Task: Use LinkedIn's search filters to find people who are mathematicians, work at Unichem, studied at SRM University, speak Portuguese, are involved in nature photography, and talk about innovation.
Action: Mouse moved to (501, 65)
Screenshot: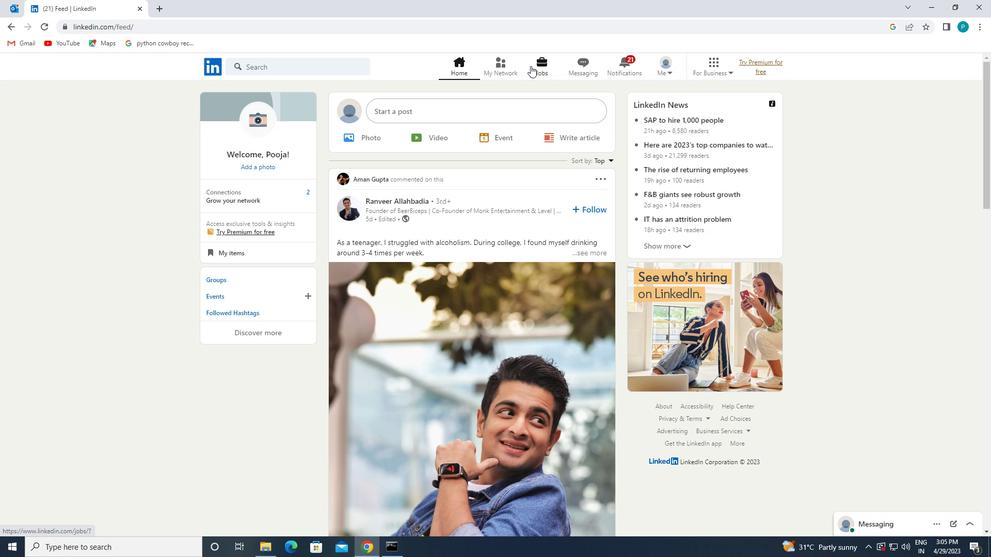 
Action: Mouse pressed left at (501, 65)
Screenshot: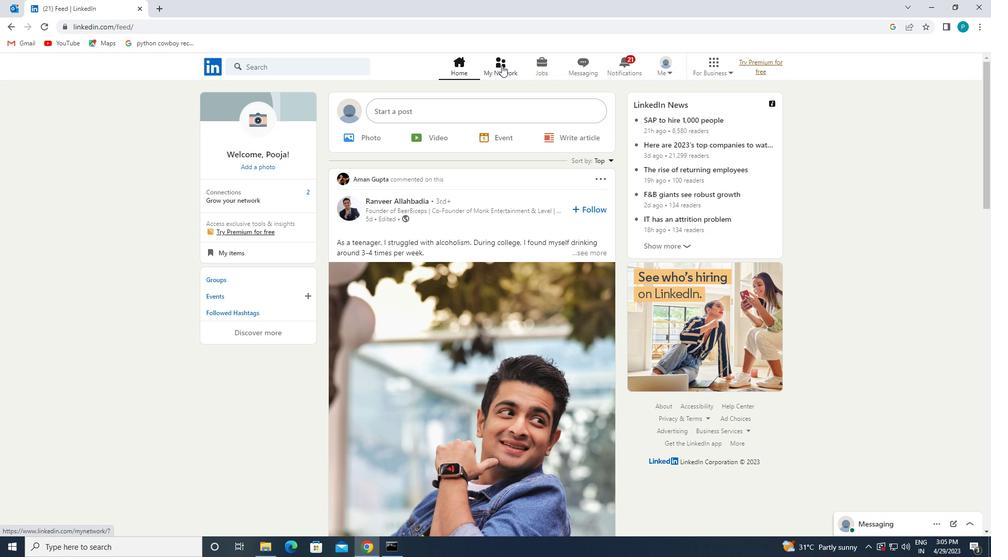 
Action: Mouse moved to (323, 119)
Screenshot: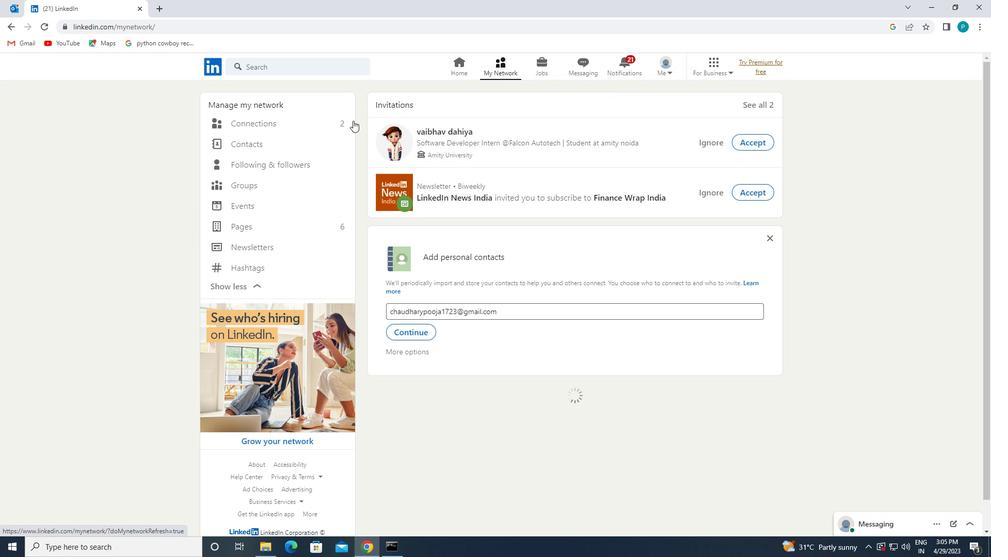 
Action: Mouse pressed left at (323, 119)
Screenshot: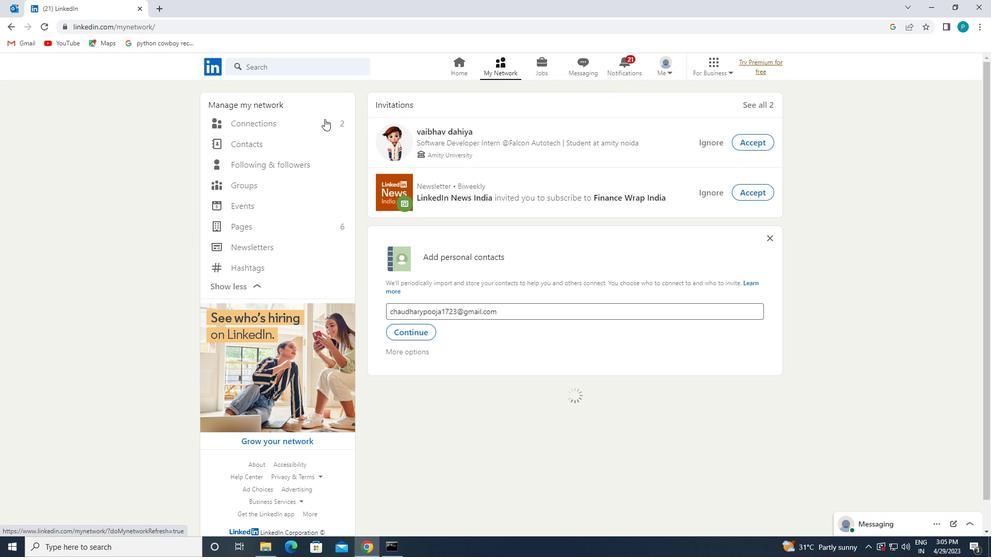 
Action: Mouse moved to (582, 122)
Screenshot: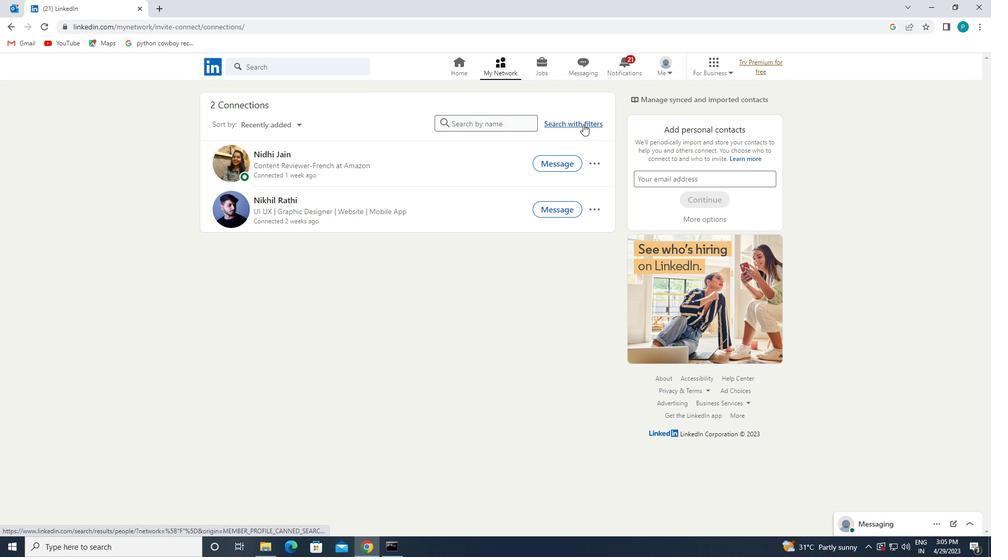 
Action: Mouse pressed left at (582, 122)
Screenshot: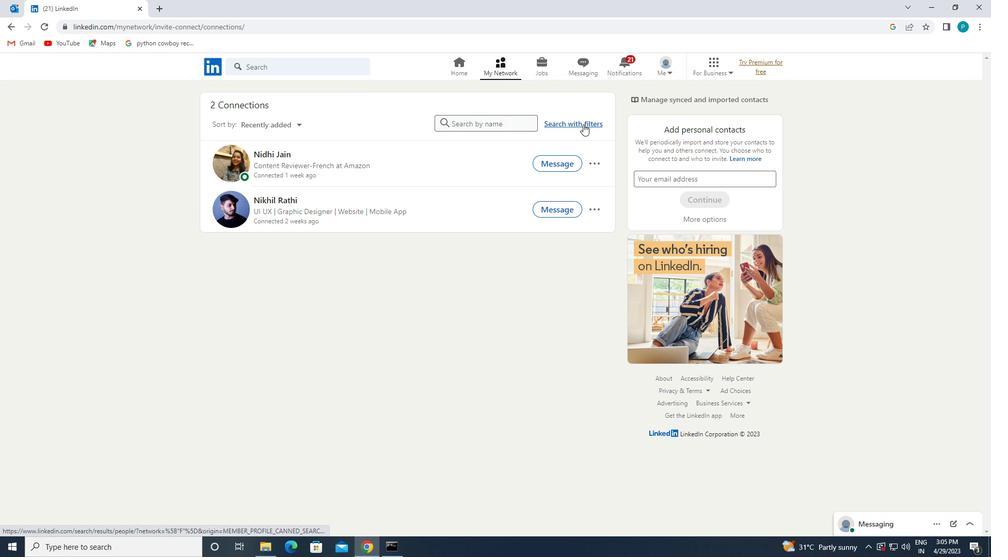 
Action: Mouse moved to (520, 102)
Screenshot: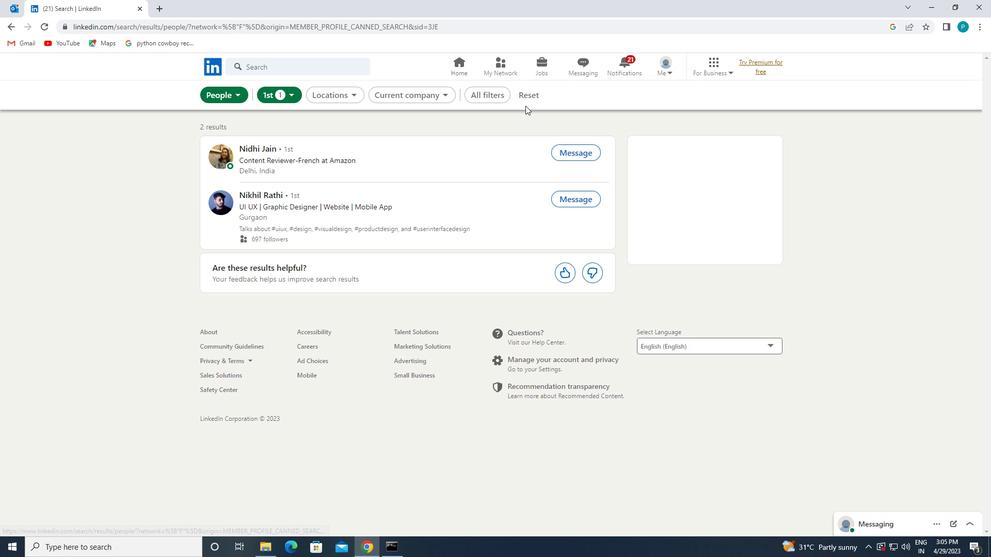 
Action: Mouse pressed left at (520, 102)
Screenshot: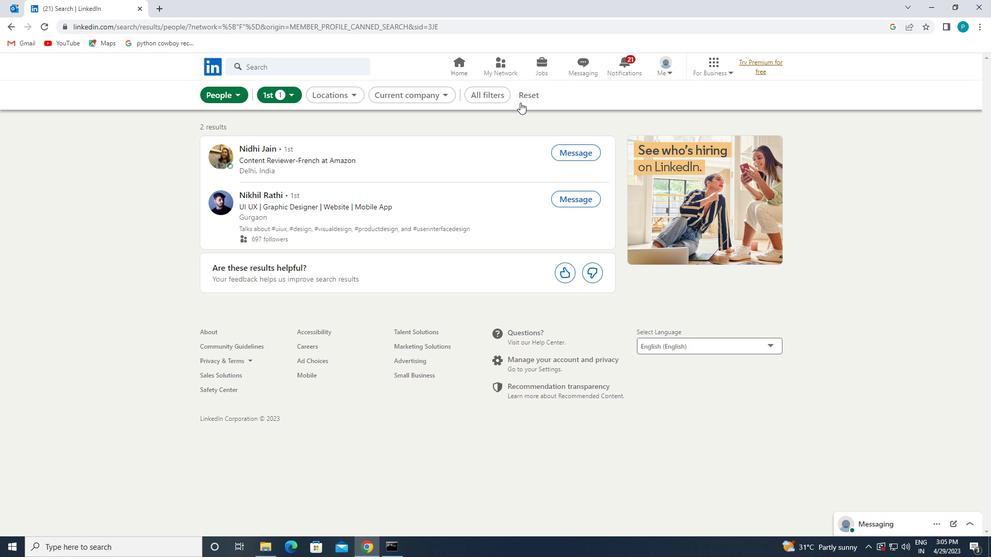 
Action: Mouse moved to (507, 95)
Screenshot: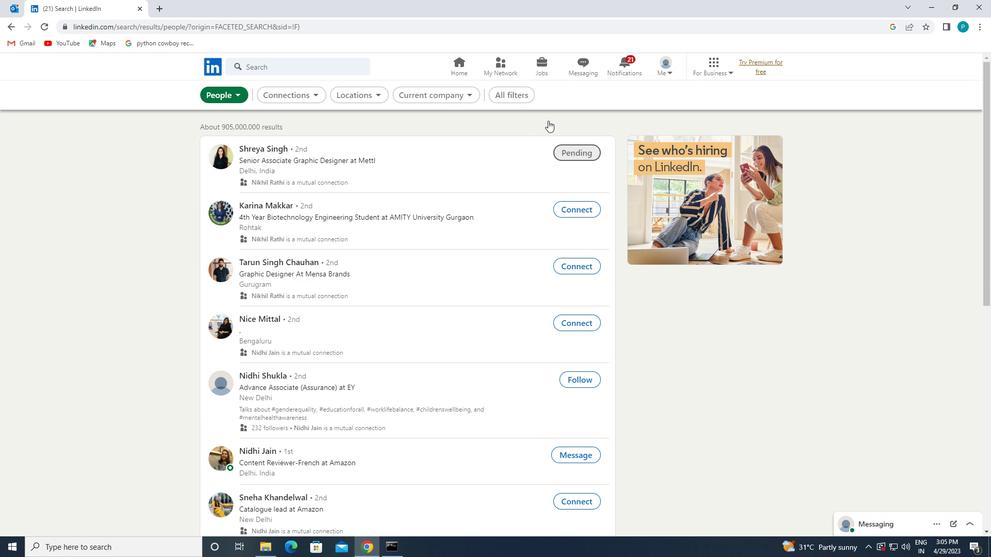 
Action: Mouse pressed left at (507, 95)
Screenshot: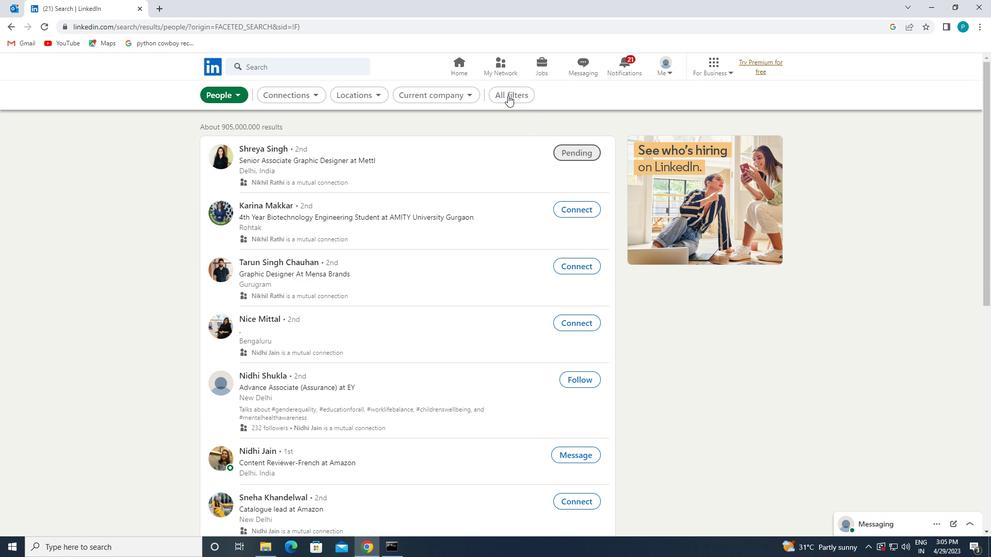 
Action: Mouse moved to (518, 91)
Screenshot: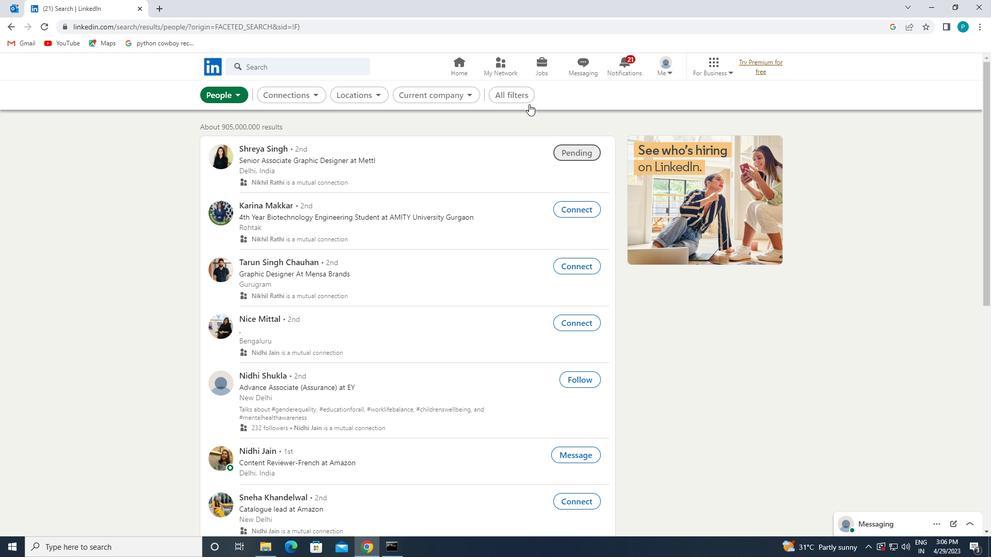 
Action: Mouse pressed left at (518, 91)
Screenshot: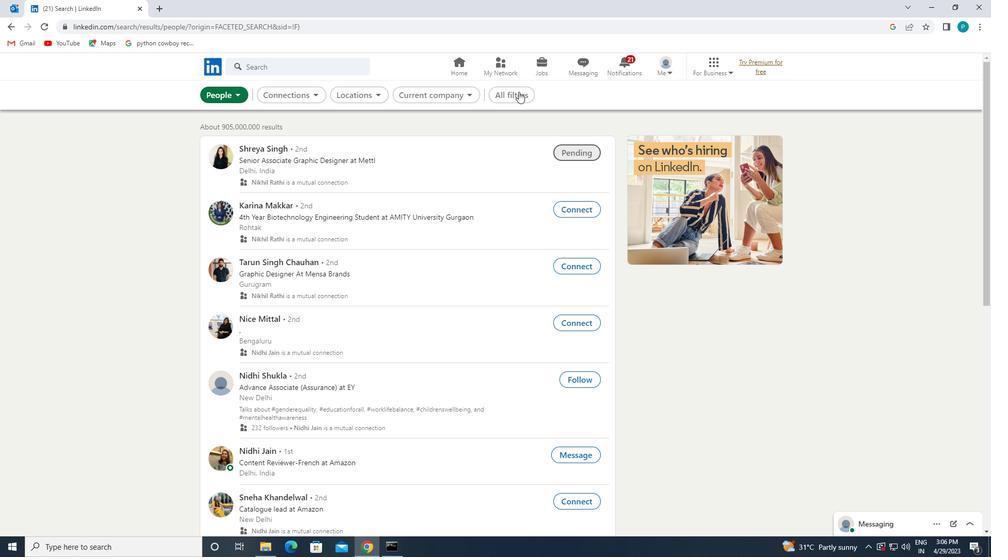 
Action: Mouse pressed left at (518, 91)
Screenshot: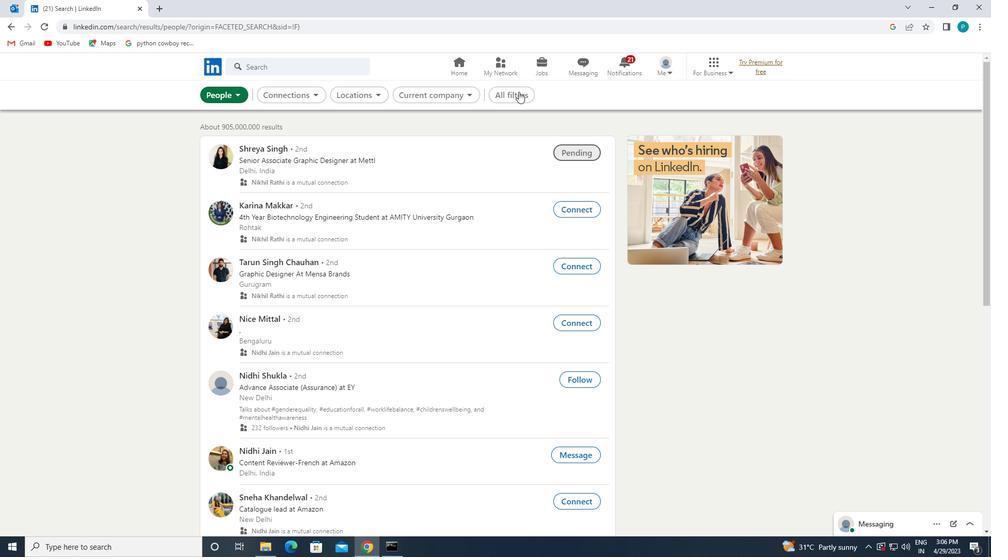 
Action: Mouse moved to (512, 87)
Screenshot: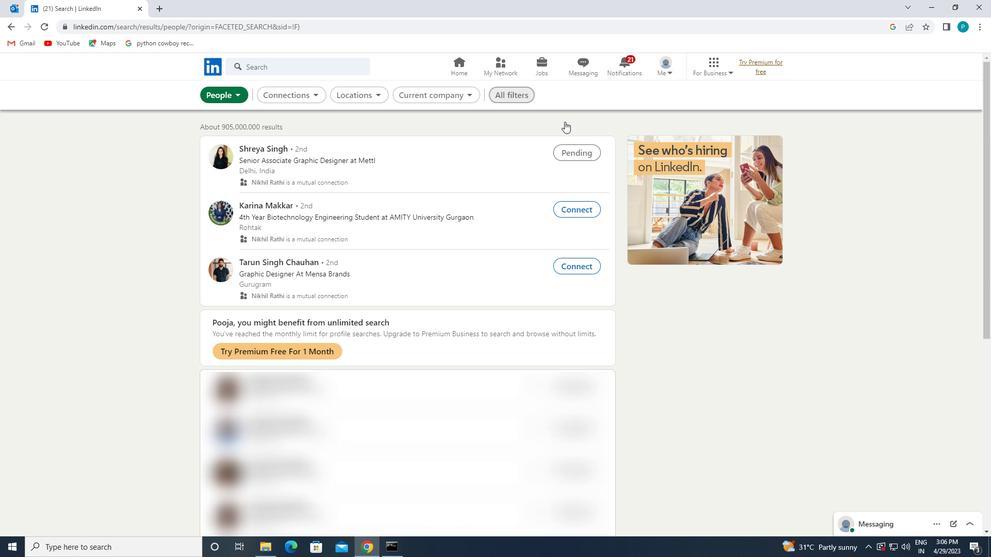 
Action: Mouse pressed left at (512, 87)
Screenshot: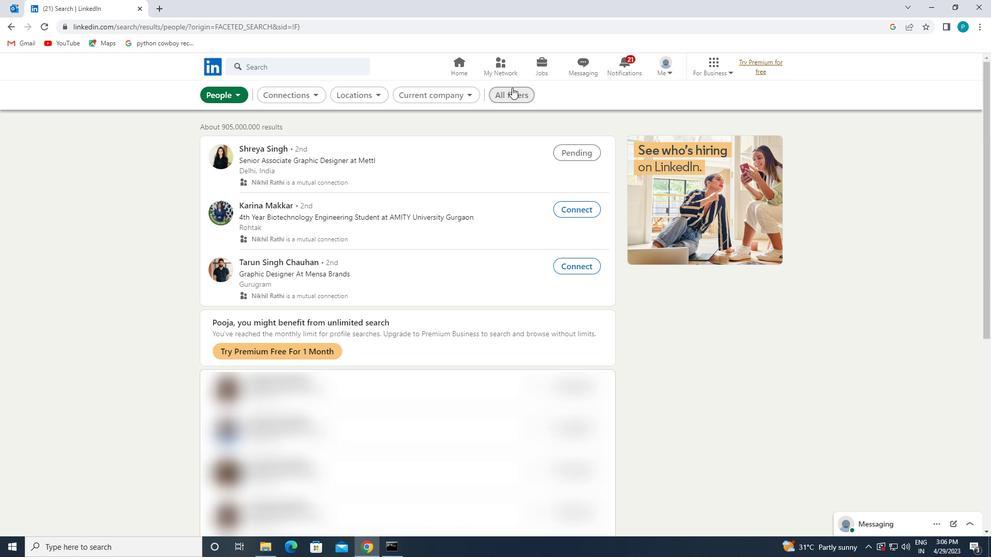 
Action: Mouse moved to (844, 274)
Screenshot: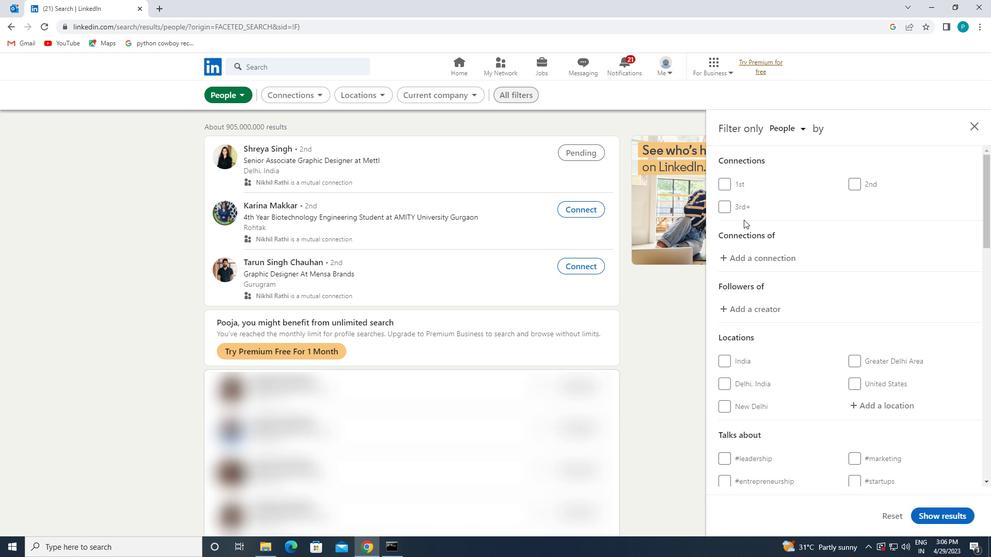 
Action: Mouse scrolled (844, 273) with delta (0, 0)
Screenshot: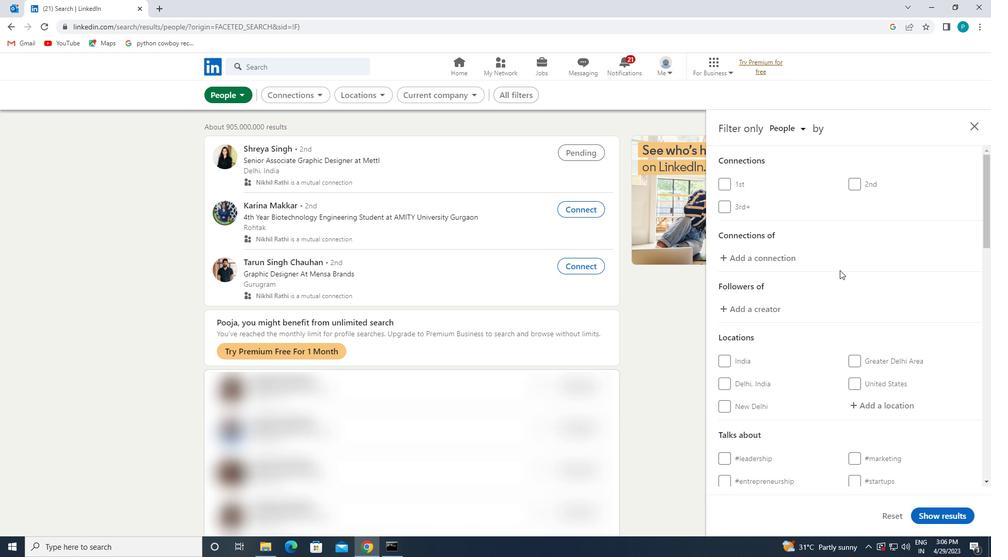 
Action: Mouse scrolled (844, 273) with delta (0, 0)
Screenshot: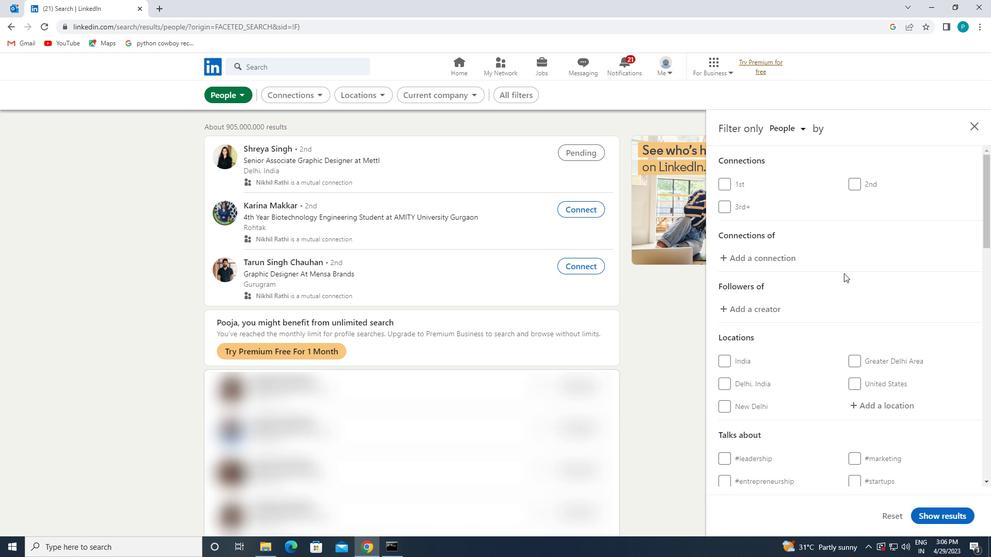 
Action: Mouse scrolled (844, 273) with delta (0, 0)
Screenshot: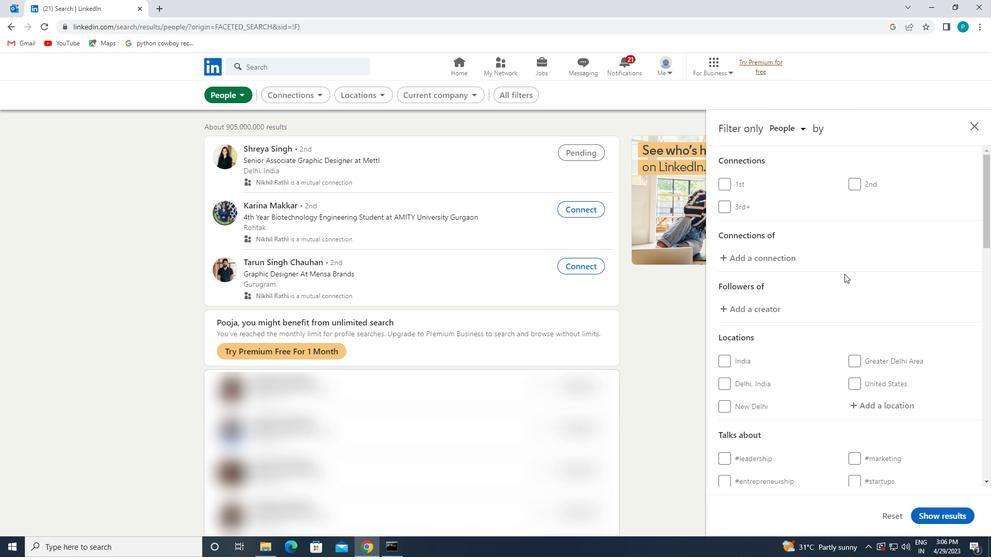 
Action: Mouse moved to (857, 245)
Screenshot: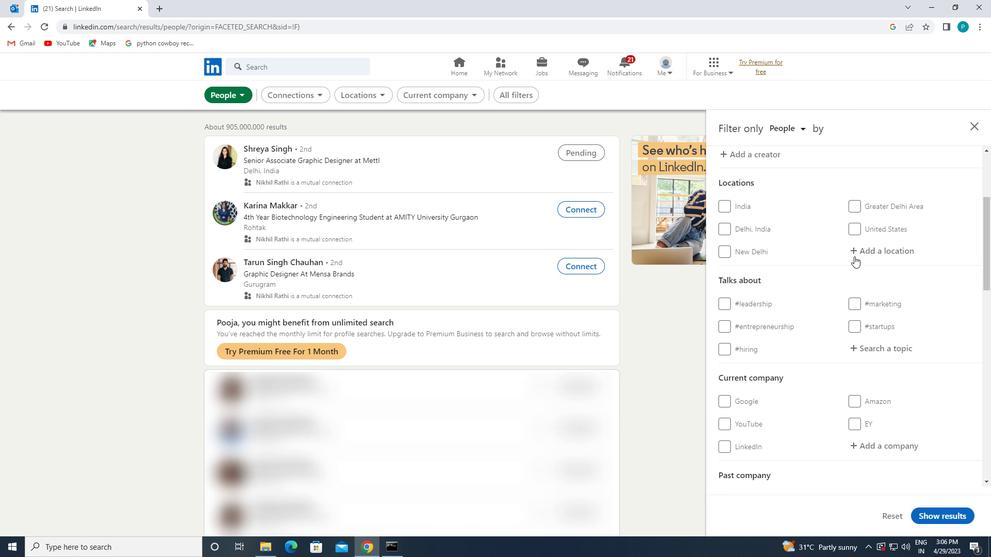 
Action: Mouse pressed left at (857, 245)
Screenshot: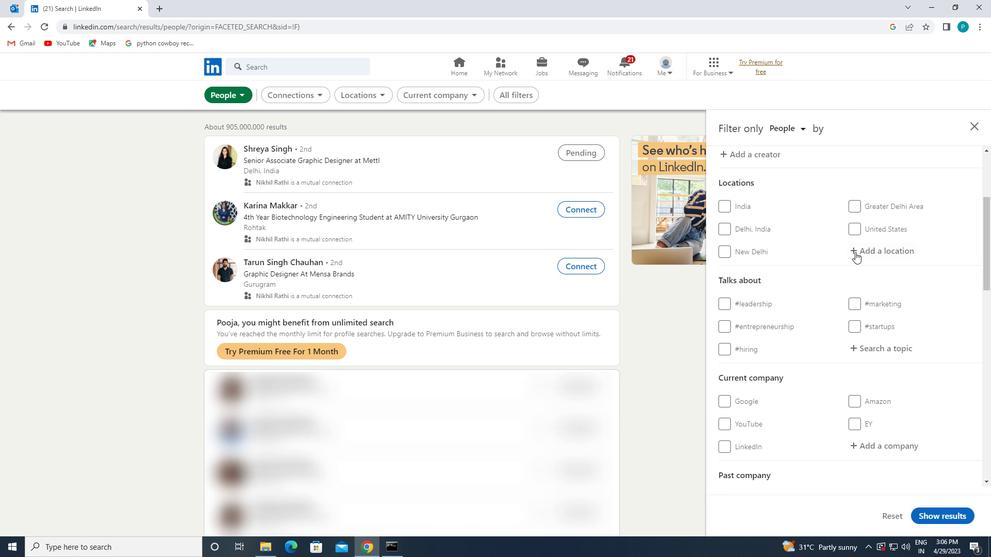 
Action: Key pressed <Key.caps_lock>s<Key.caps_lock>anshui
Screenshot: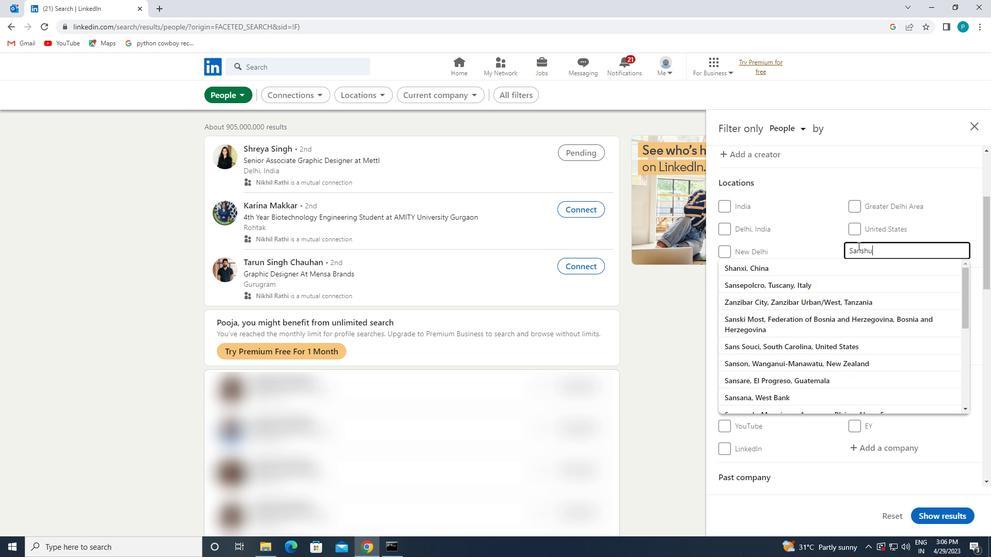 
Action: Mouse moved to (869, 344)
Screenshot: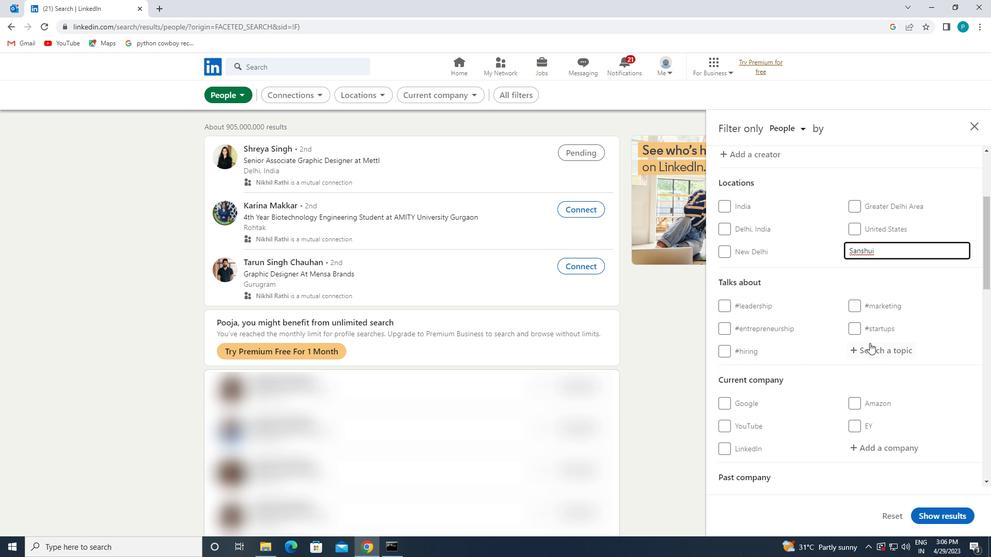 
Action: Mouse pressed left at (869, 344)
Screenshot: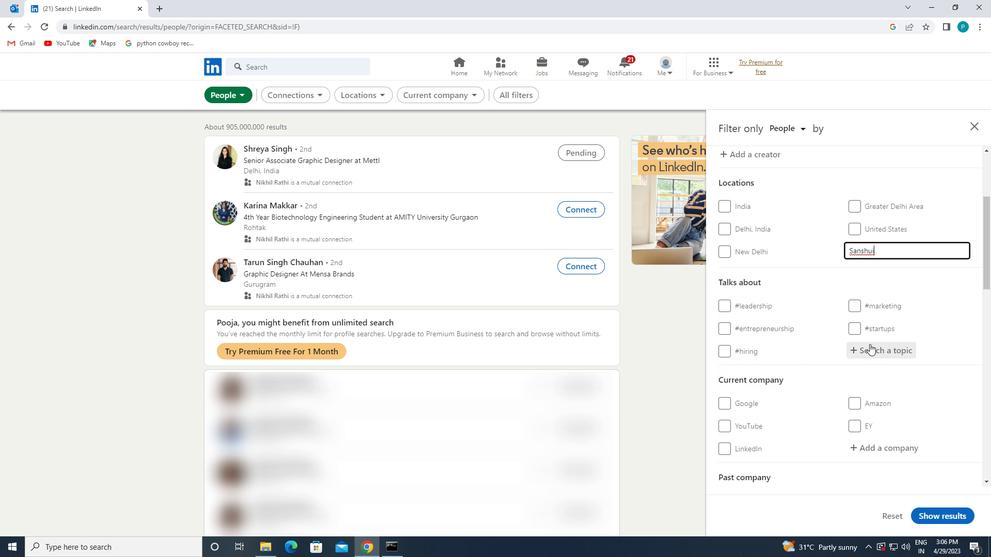 
Action: Key pressed <Key.shift>#
Screenshot: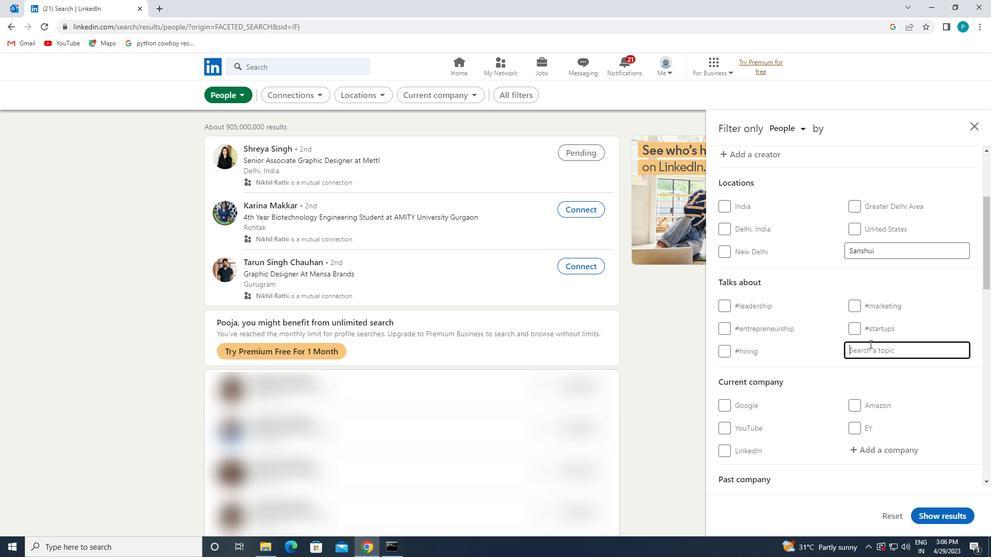 
Action: Mouse moved to (870, 344)
Screenshot: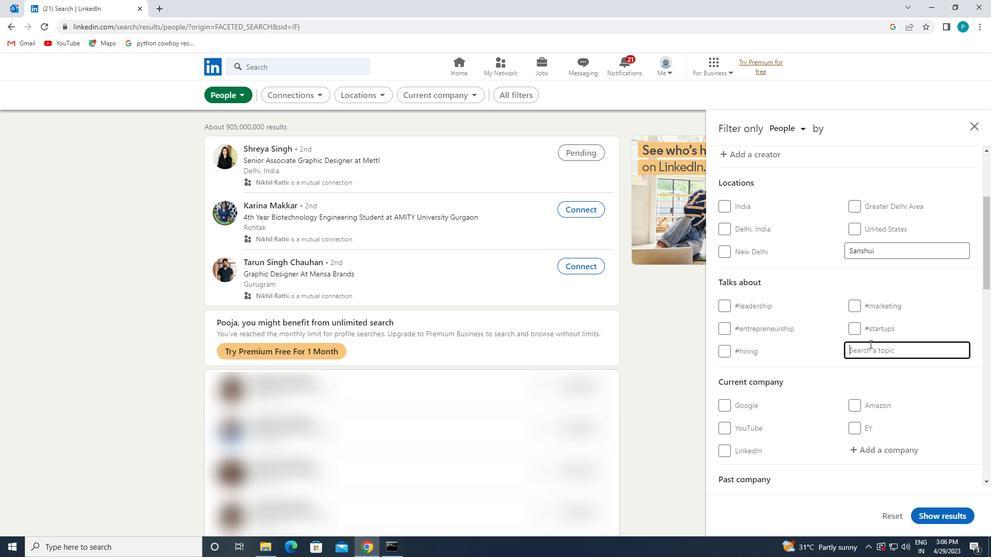 
Action: Key pressed <Key.caps_lock>I<Key.caps_lock>NNOVATION
Screenshot: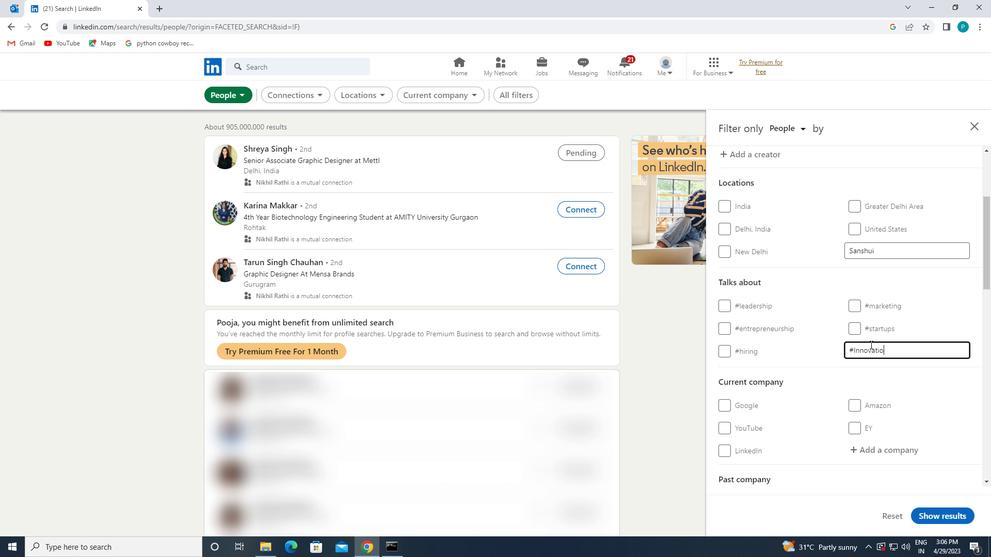 
Action: Mouse moved to (869, 344)
Screenshot: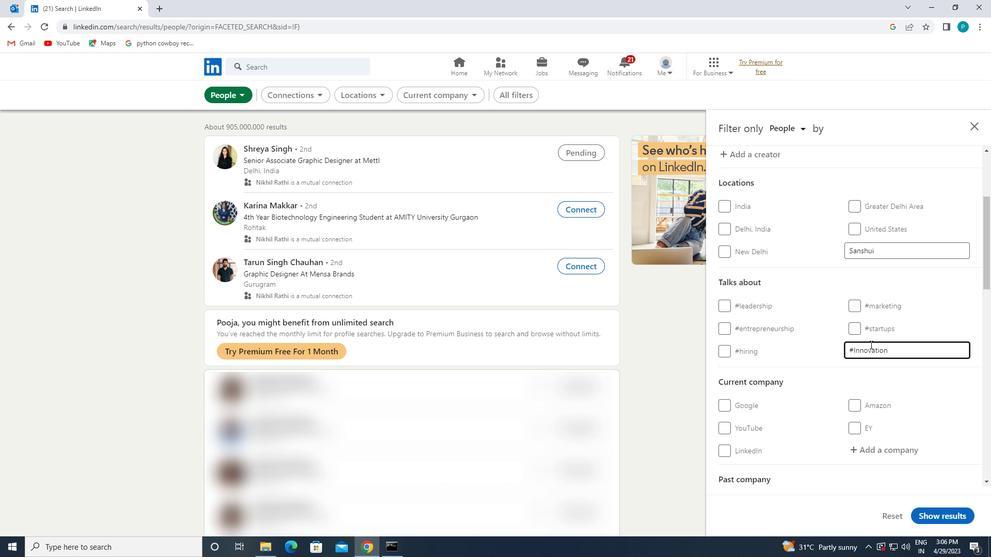 
Action: Mouse scrolled (869, 344) with delta (0, 0)
Screenshot: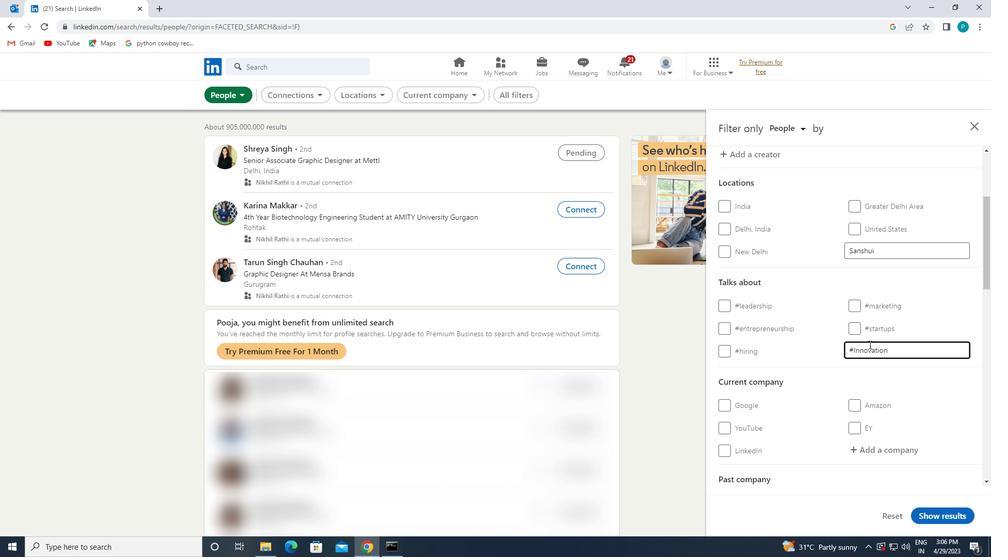 
Action: Mouse scrolled (869, 344) with delta (0, 0)
Screenshot: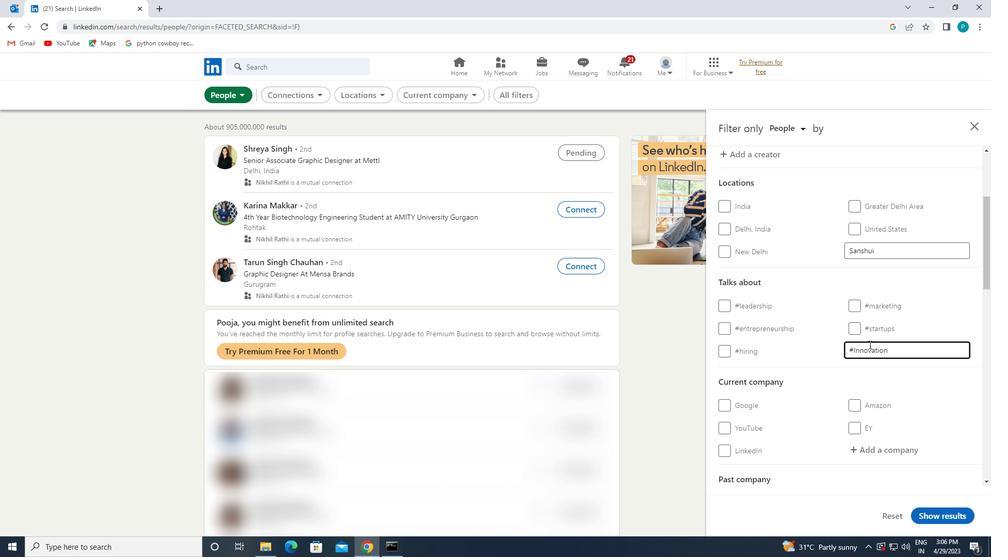 
Action: Mouse moved to (769, 392)
Screenshot: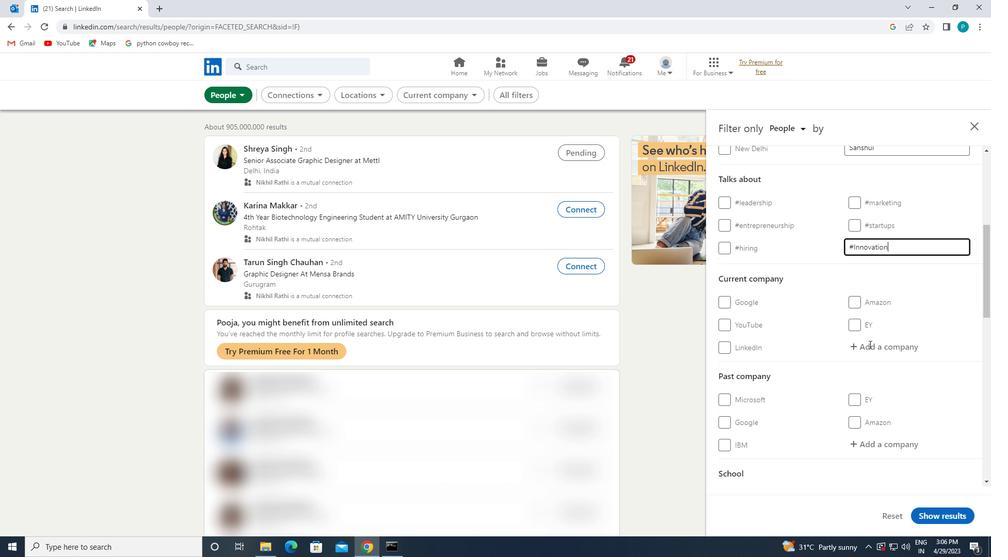 
Action: Mouse scrolled (769, 391) with delta (0, 0)
Screenshot: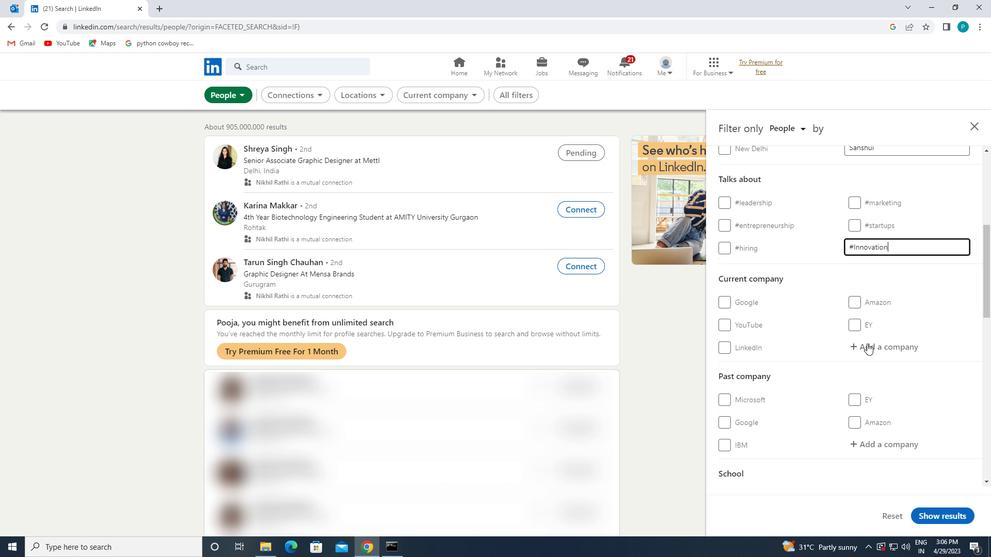 
Action: Mouse scrolled (769, 391) with delta (0, 0)
Screenshot: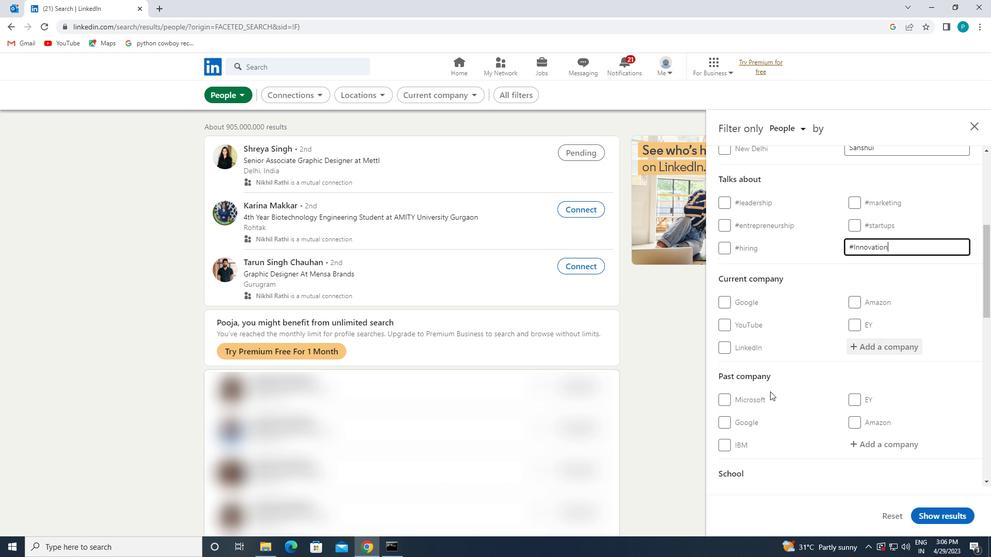 
Action: Mouse scrolled (769, 391) with delta (0, 0)
Screenshot: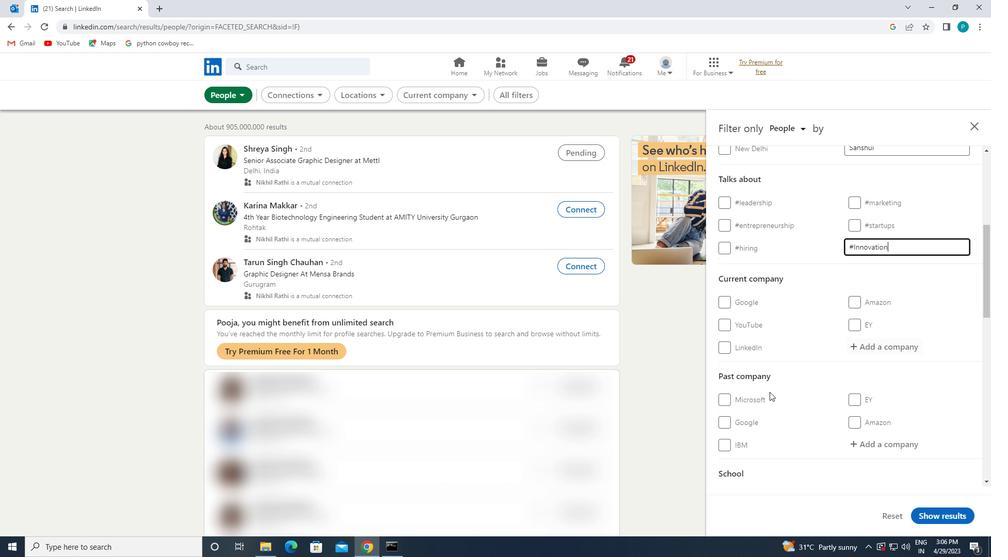 
Action: Mouse moved to (764, 390)
Screenshot: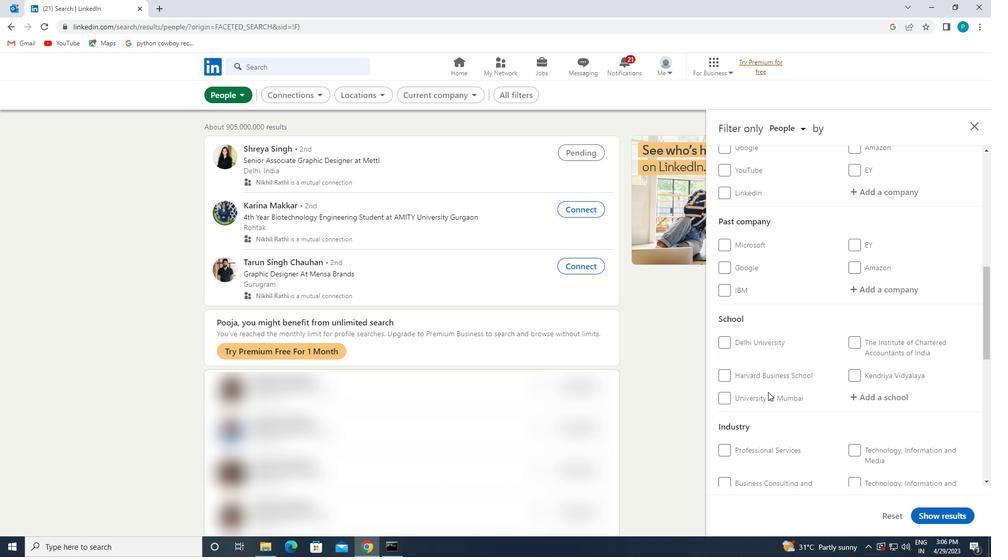 
Action: Mouse scrolled (764, 389) with delta (0, 0)
Screenshot: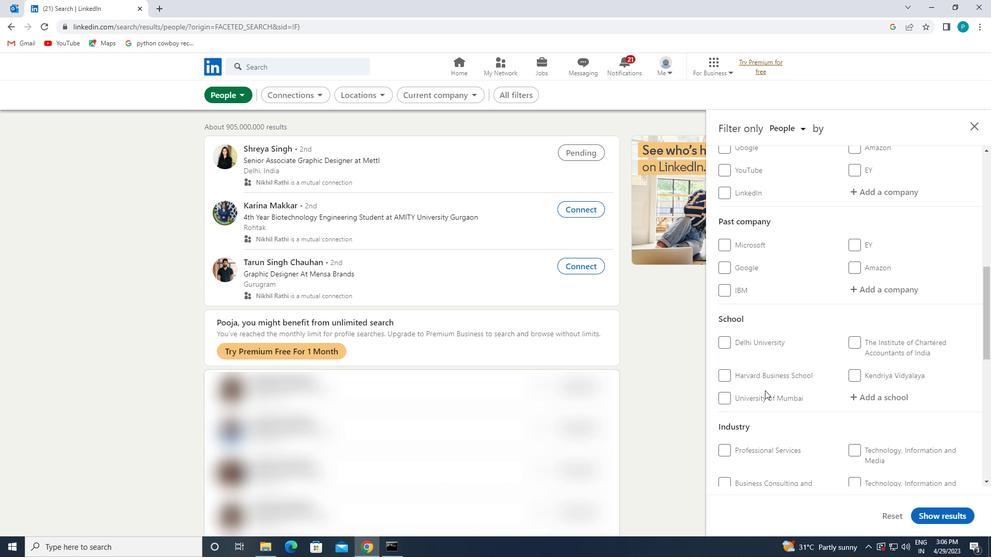 
Action: Mouse scrolled (764, 389) with delta (0, 0)
Screenshot: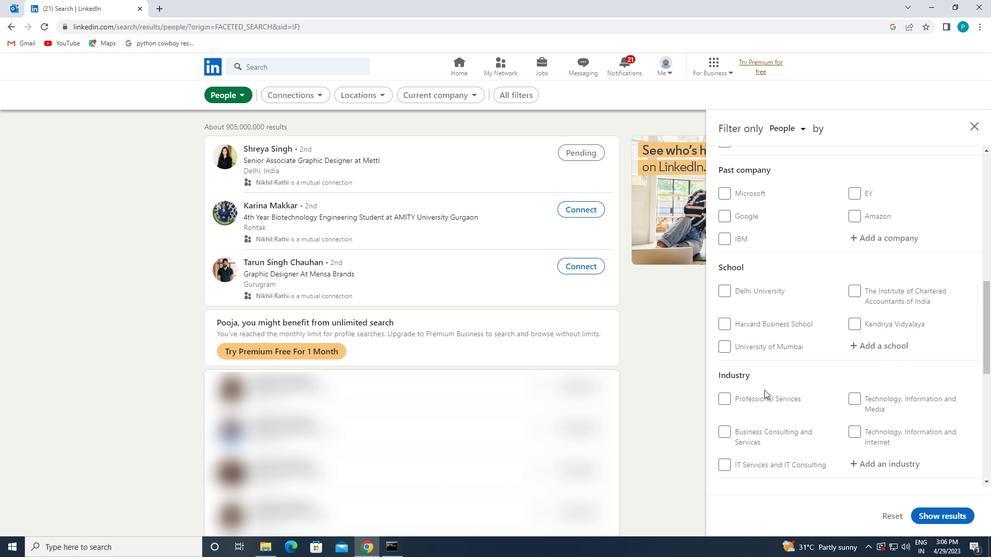 
Action: Mouse scrolled (764, 389) with delta (0, 0)
Screenshot: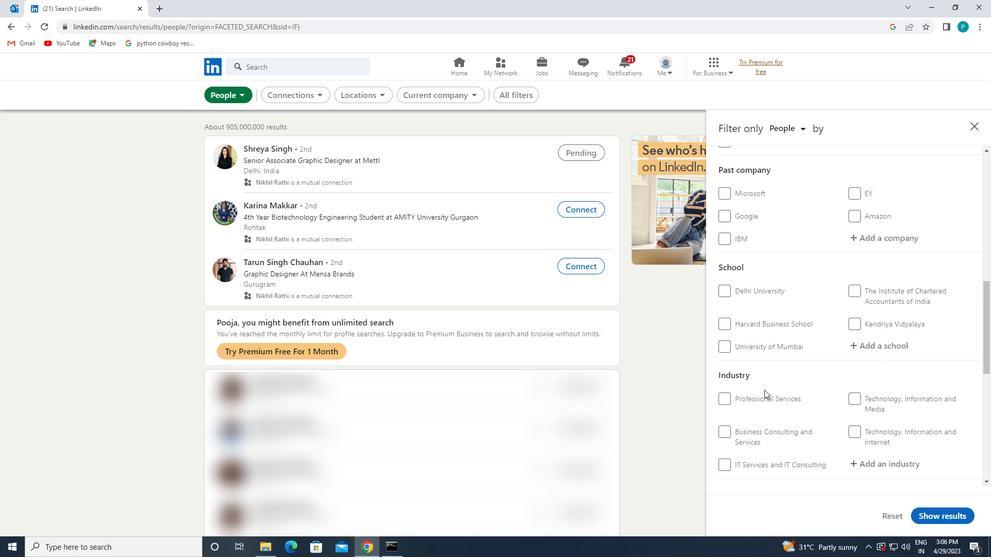 
Action: Mouse scrolled (764, 389) with delta (0, 0)
Screenshot: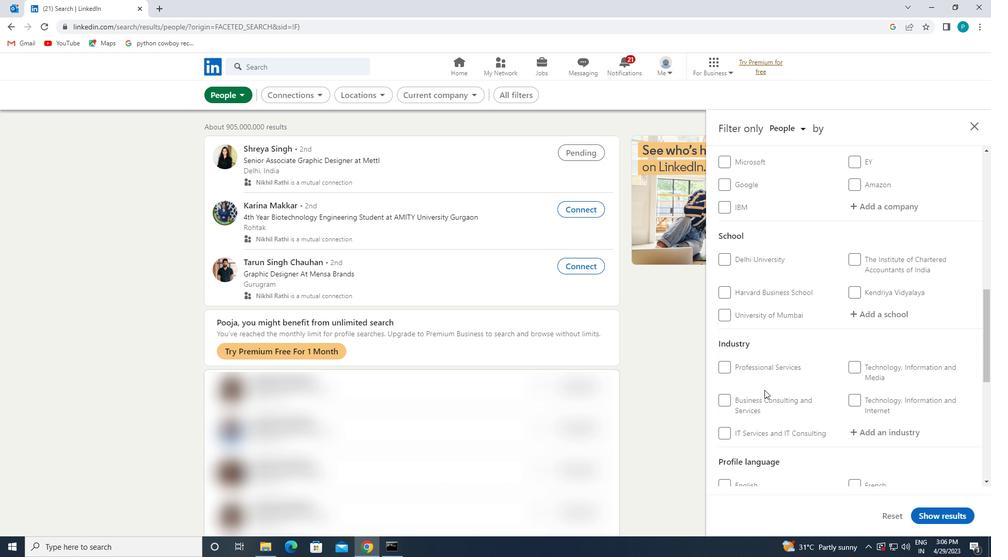 
Action: Mouse moved to (857, 383)
Screenshot: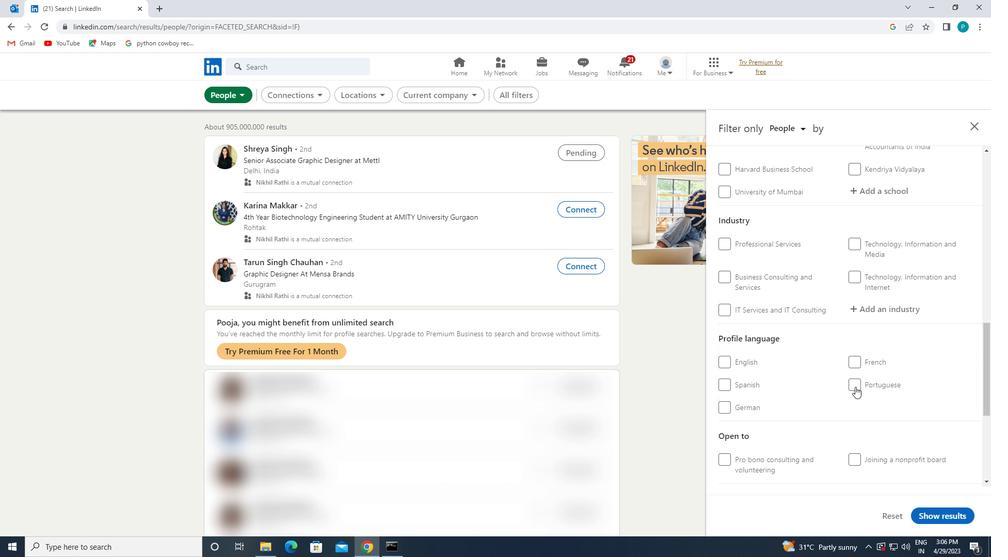
Action: Mouse pressed left at (857, 383)
Screenshot: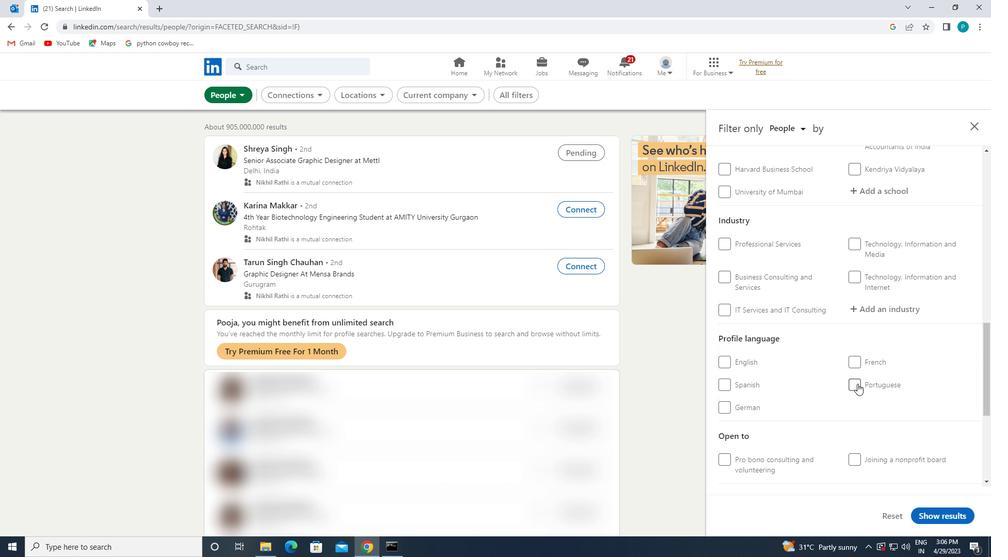 
Action: Mouse moved to (913, 371)
Screenshot: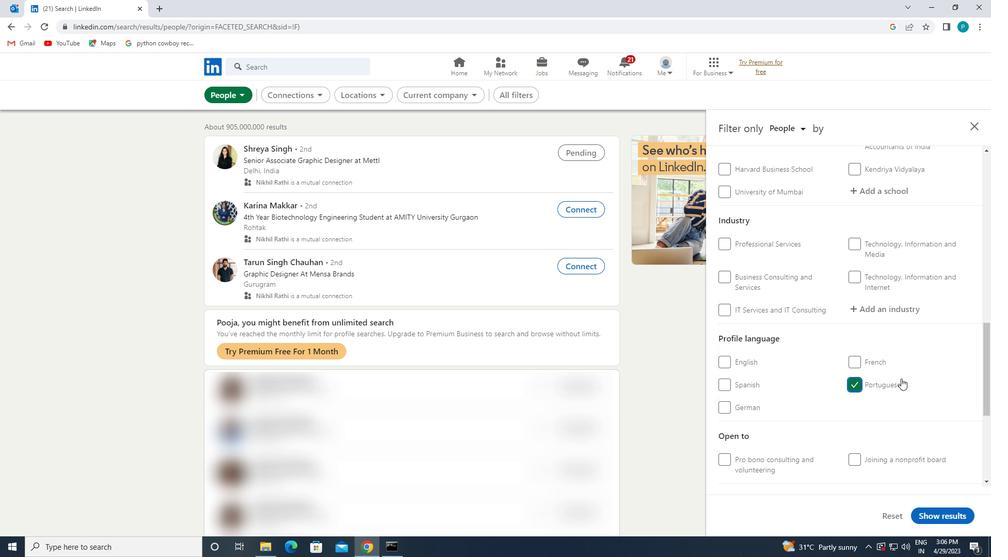 
Action: Mouse scrolled (913, 371) with delta (0, 0)
Screenshot: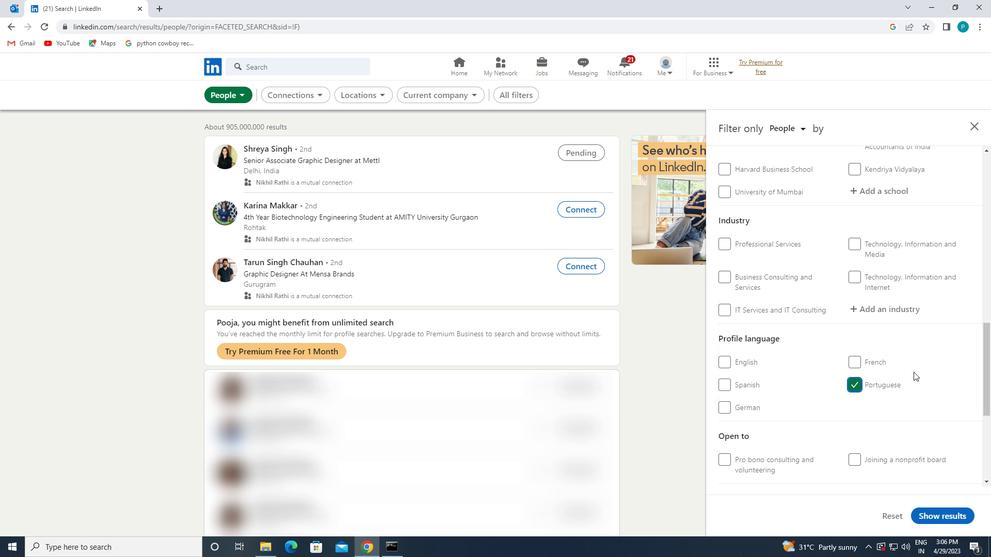
Action: Mouse scrolled (913, 371) with delta (0, 0)
Screenshot: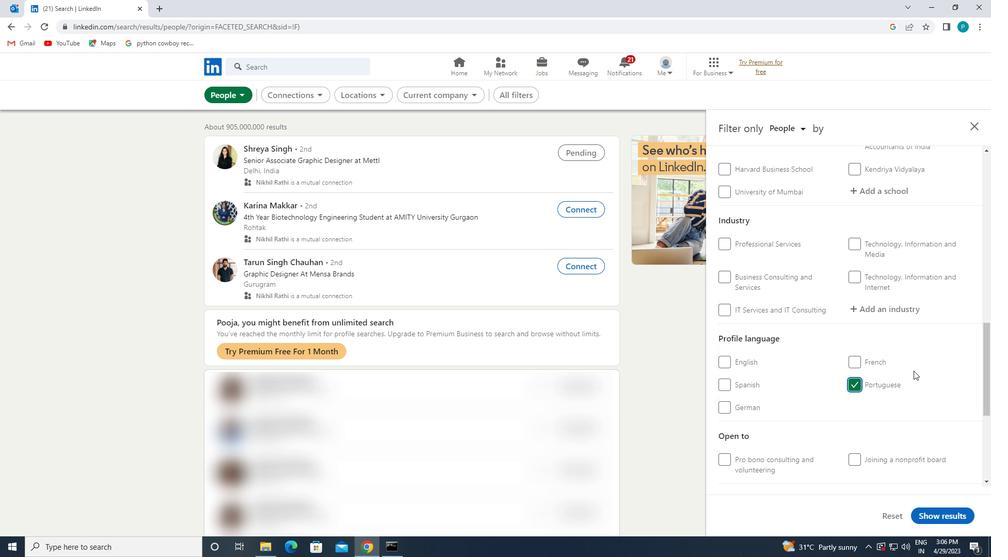 
Action: Mouse scrolled (913, 371) with delta (0, 0)
Screenshot: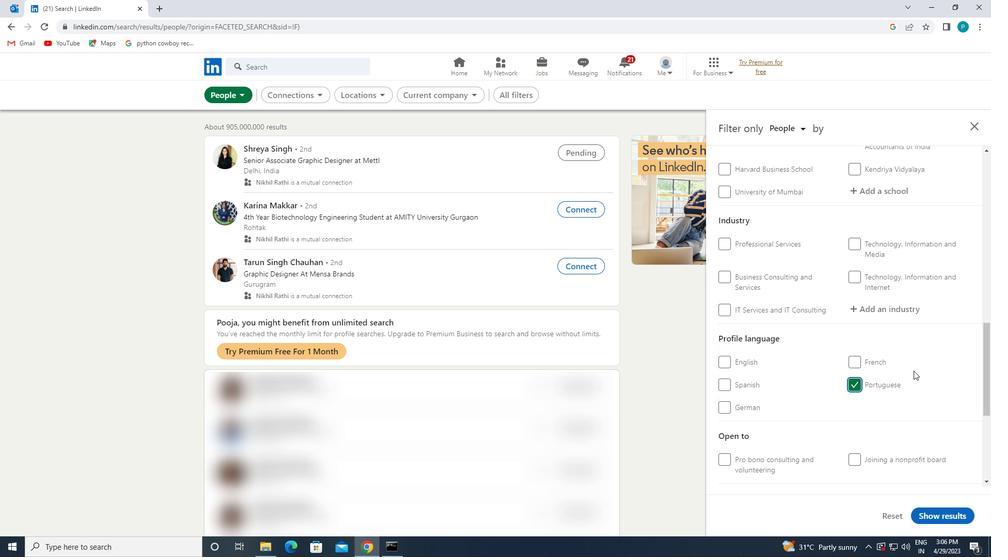 
Action: Mouse scrolled (913, 371) with delta (0, 0)
Screenshot: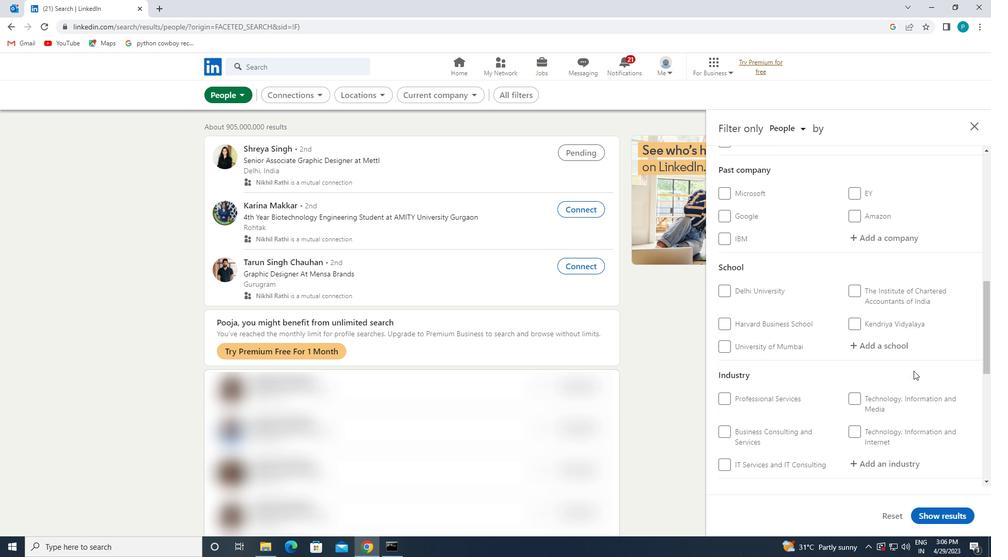 
Action: Mouse scrolled (913, 371) with delta (0, 0)
Screenshot: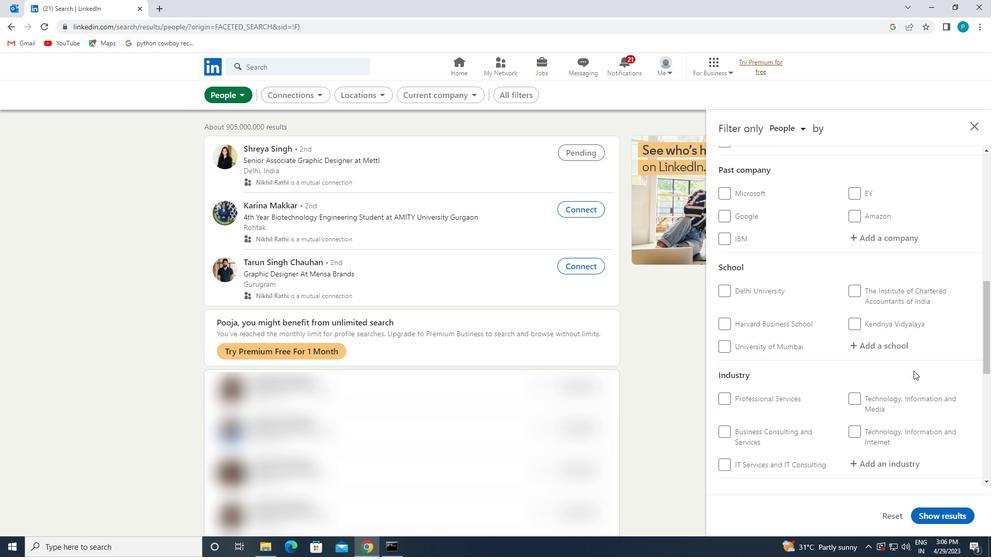
Action: Mouse scrolled (913, 371) with delta (0, 0)
Screenshot: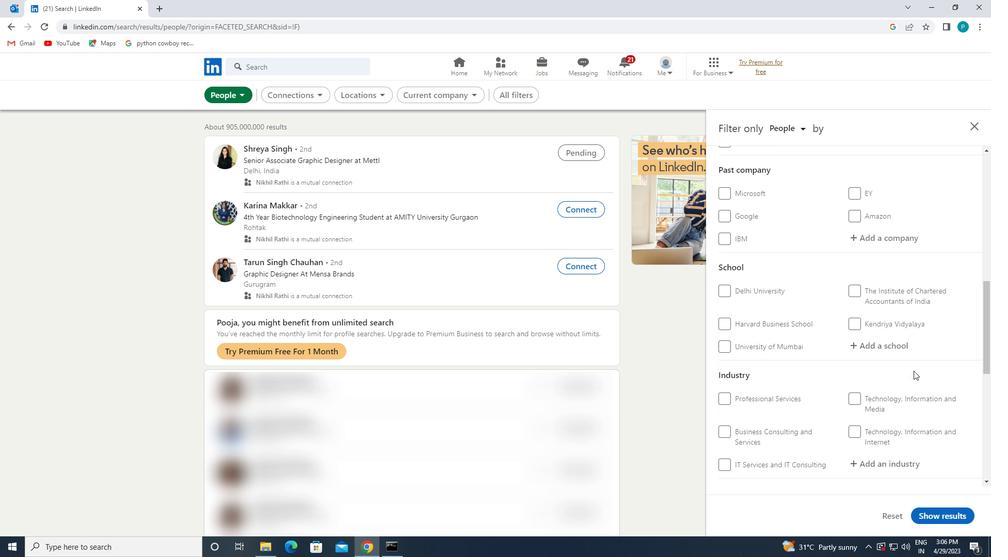 
Action: Mouse moved to (858, 328)
Screenshot: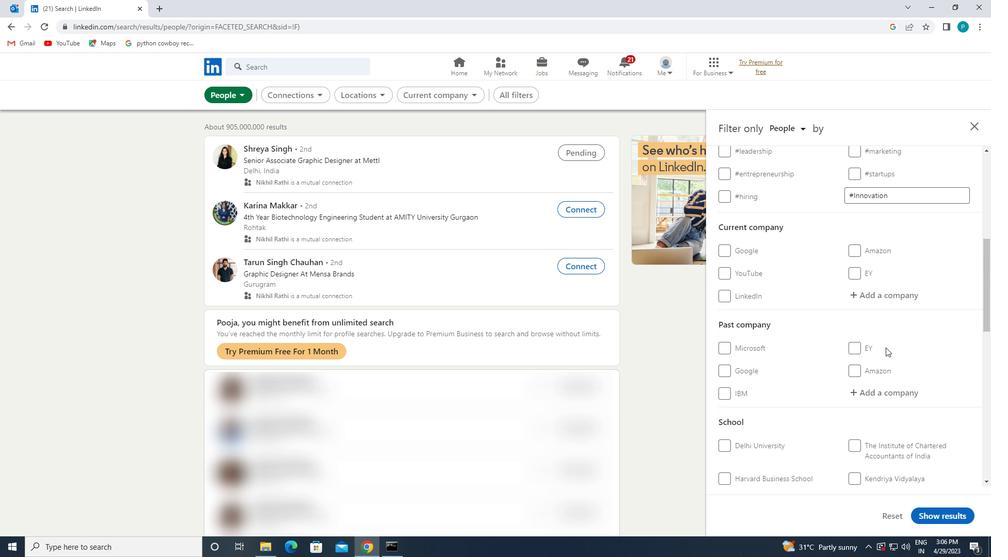 
Action: Mouse scrolled (858, 328) with delta (0, 0)
Screenshot: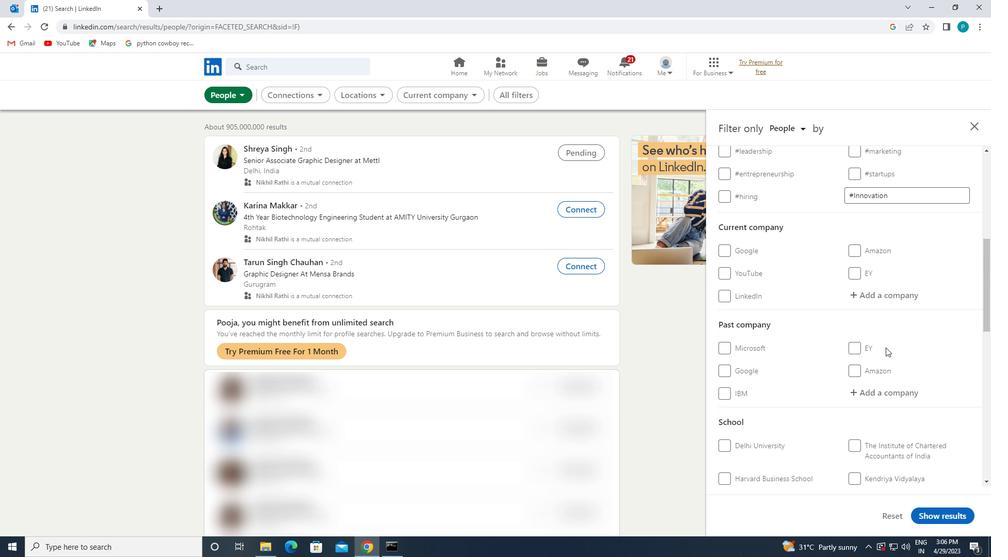 
Action: Mouse moved to (856, 326)
Screenshot: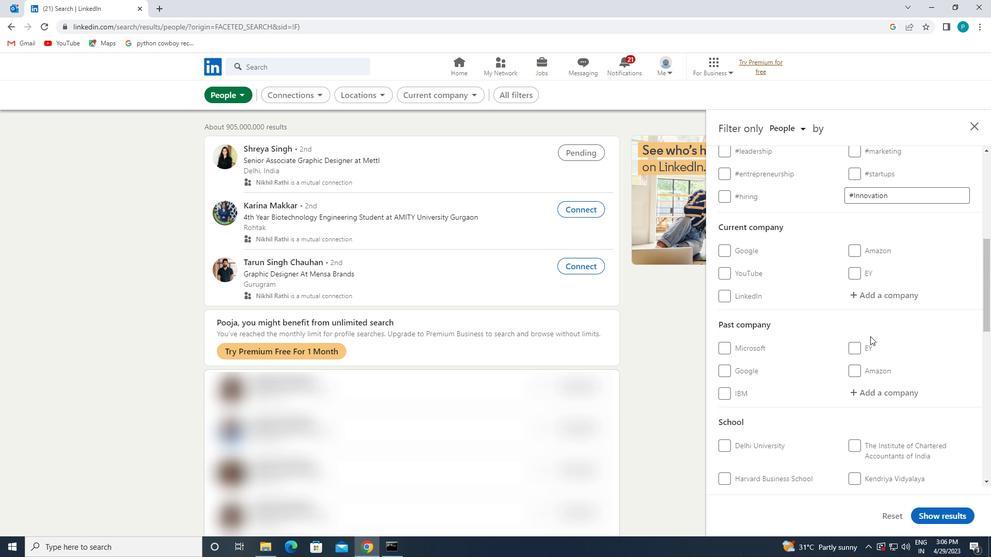 
Action: Mouse scrolled (856, 326) with delta (0, 0)
Screenshot: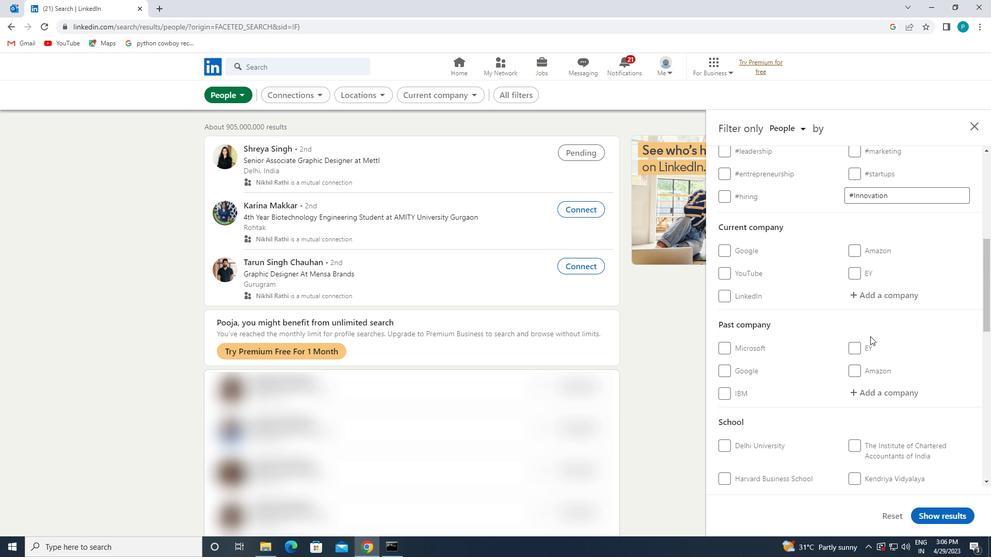 
Action: Mouse moved to (861, 350)
Screenshot: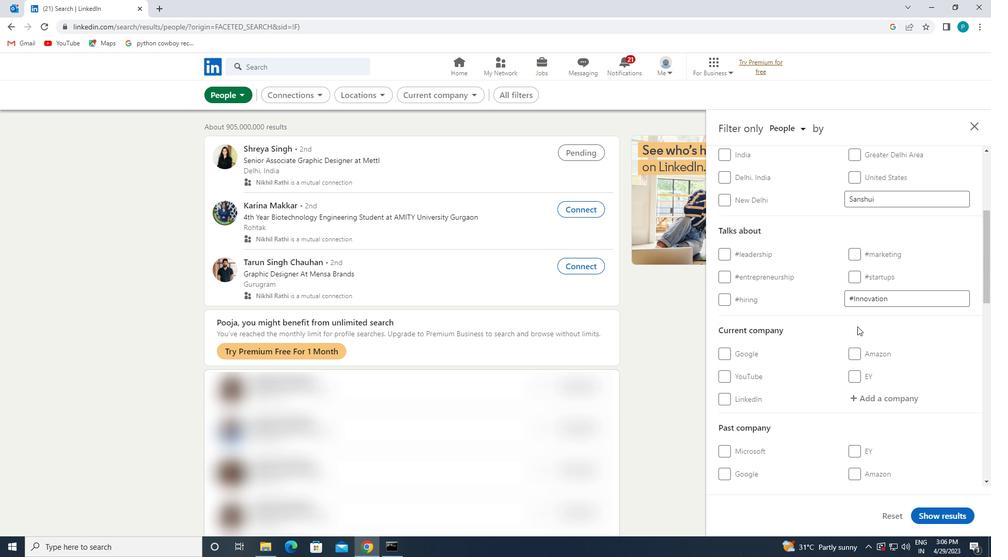 
Action: Mouse scrolled (861, 349) with delta (0, 0)
Screenshot: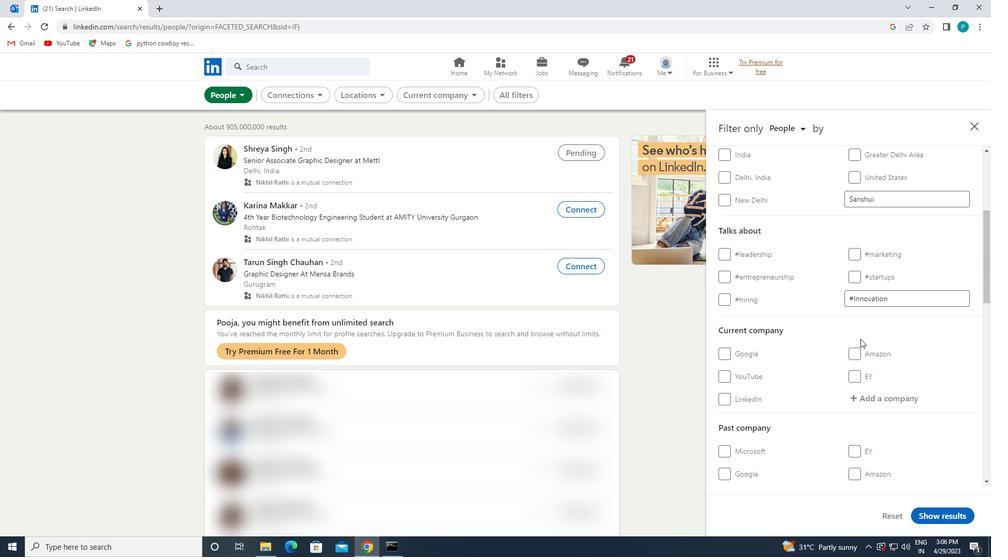 
Action: Mouse moved to (864, 353)
Screenshot: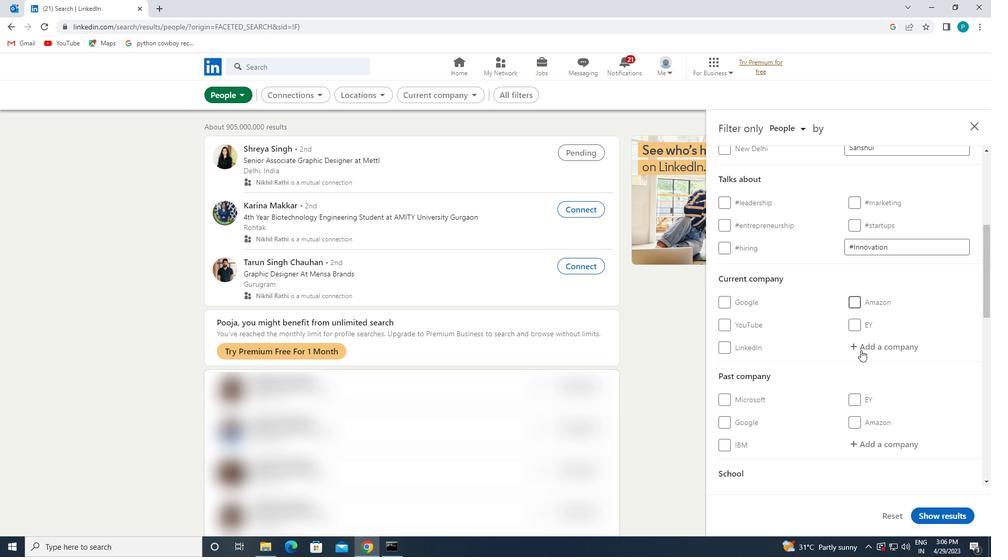 
Action: Mouse pressed left at (864, 353)
Screenshot: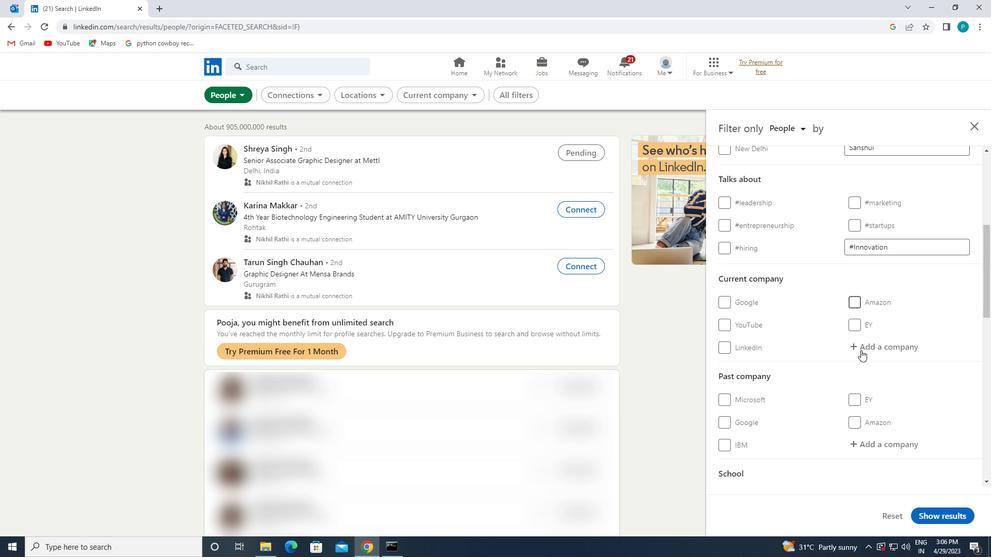 
Action: Key pressed <Key.caps_lock>U<Key.caps_lock>NICHEM
Screenshot: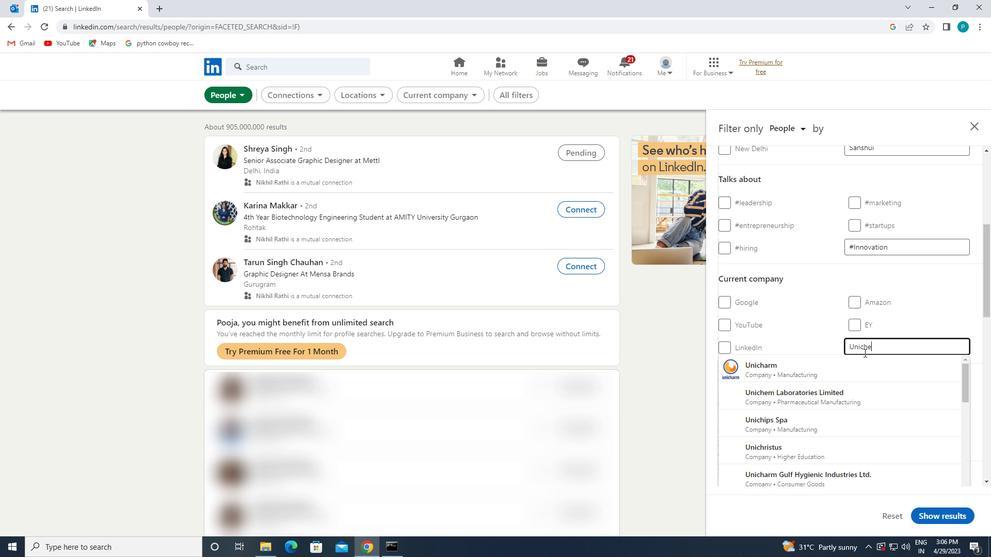 
Action: Mouse moved to (844, 368)
Screenshot: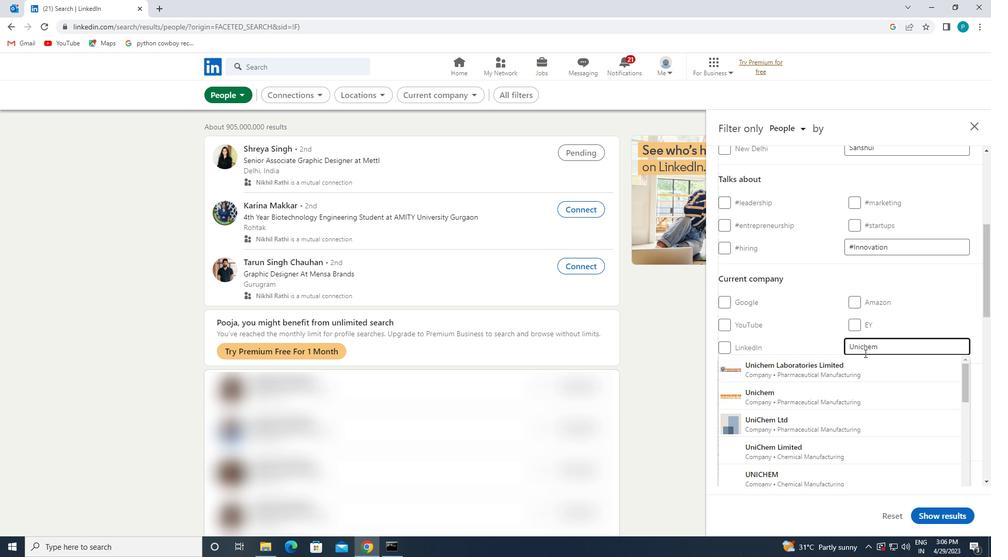 
Action: Mouse pressed left at (844, 368)
Screenshot: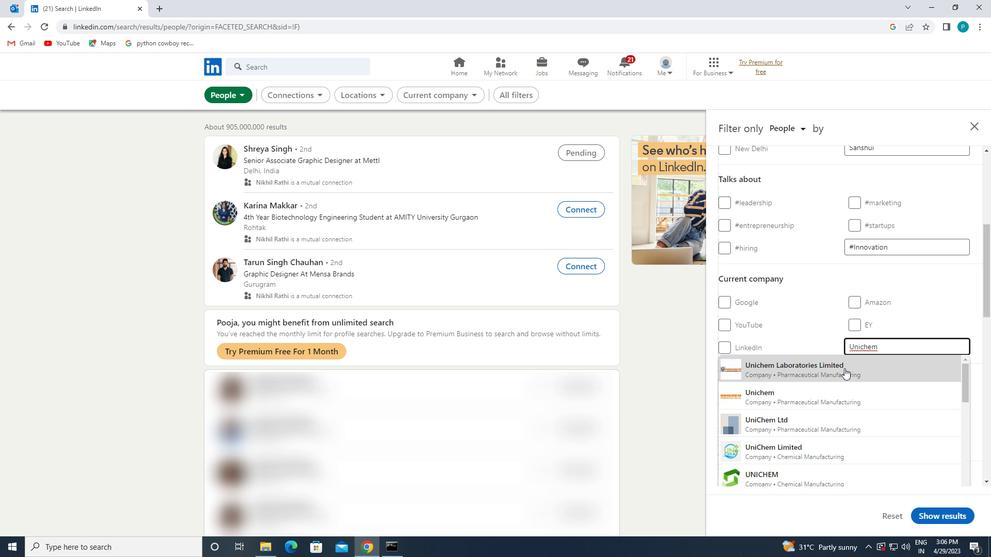 
Action: Mouse scrolled (844, 368) with delta (0, 0)
Screenshot: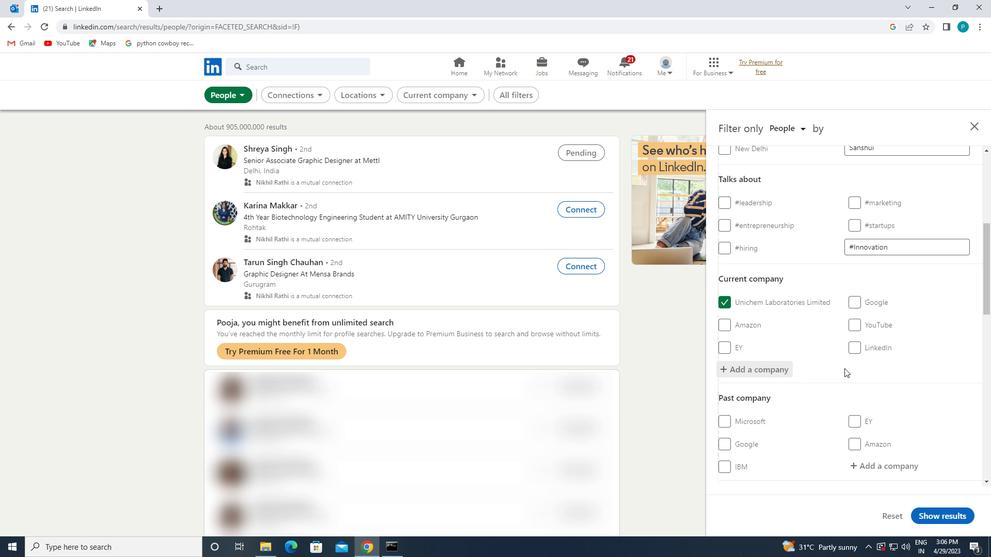 
Action: Mouse scrolled (844, 368) with delta (0, 0)
Screenshot: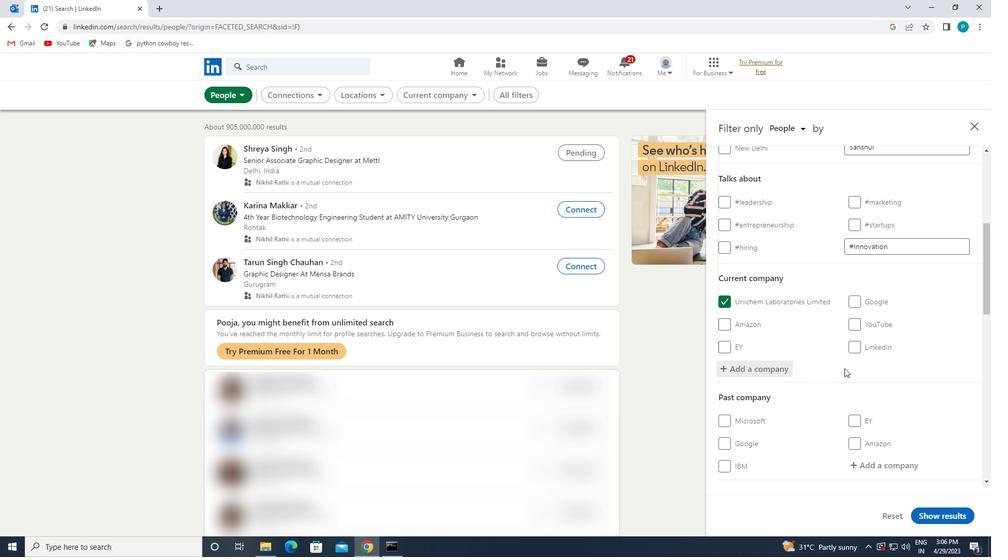 
Action: Mouse scrolled (844, 368) with delta (0, 0)
Screenshot: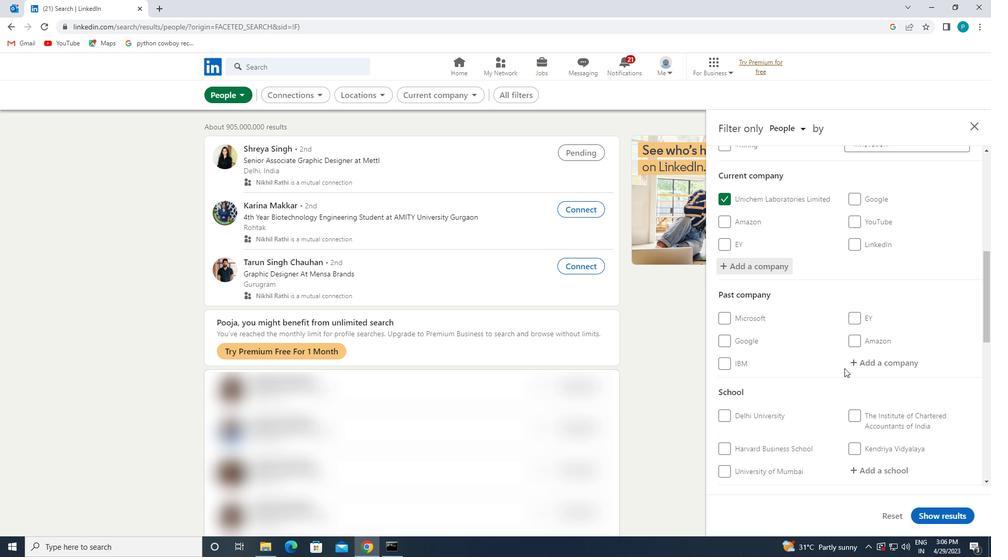 
Action: Mouse moved to (861, 325)
Screenshot: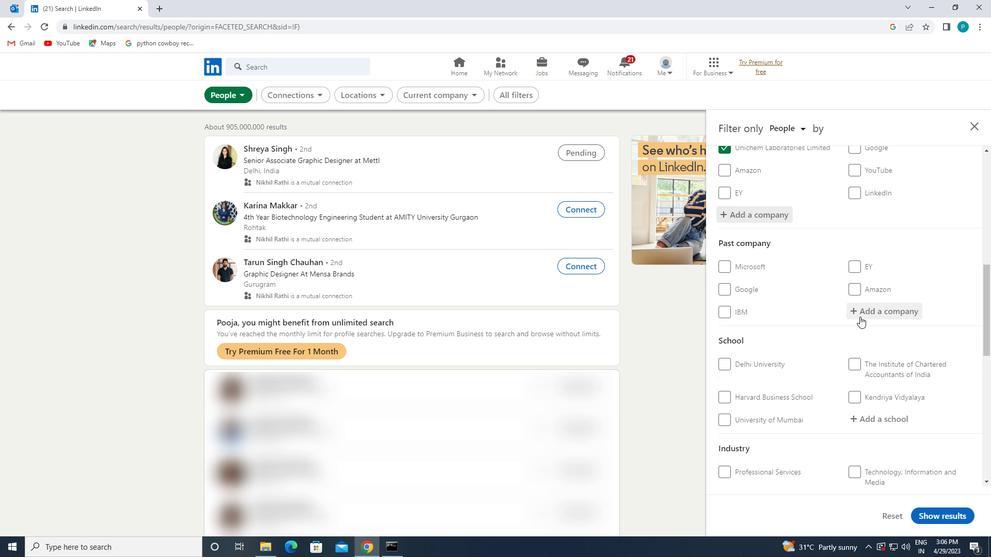 
Action: Mouse scrolled (861, 324) with delta (0, 0)
Screenshot: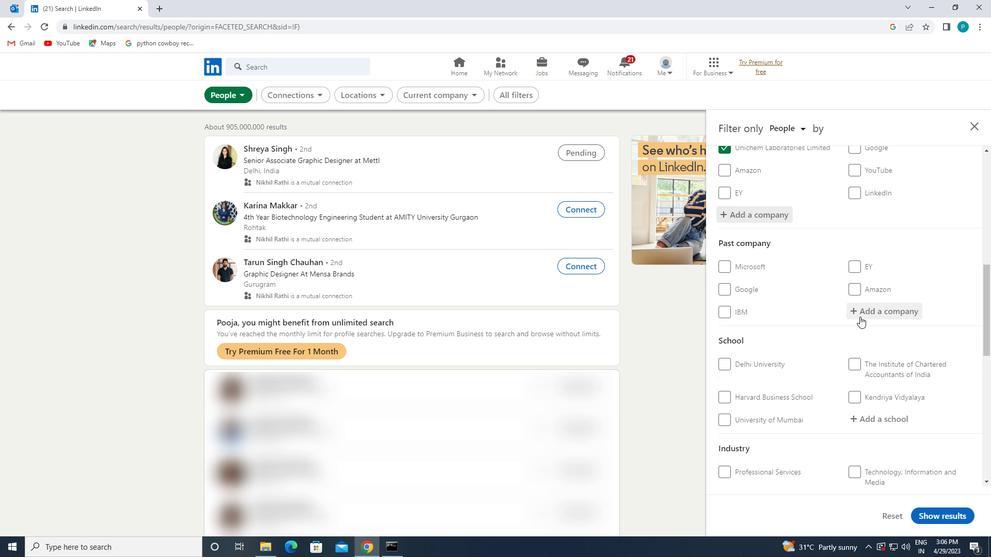 
Action: Mouse moved to (862, 331)
Screenshot: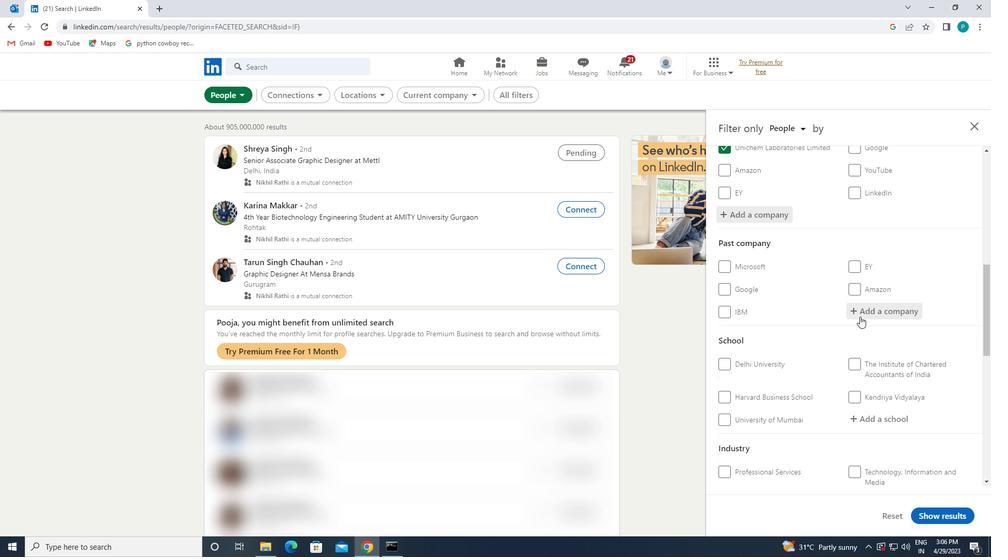 
Action: Mouse scrolled (862, 330) with delta (0, 0)
Screenshot: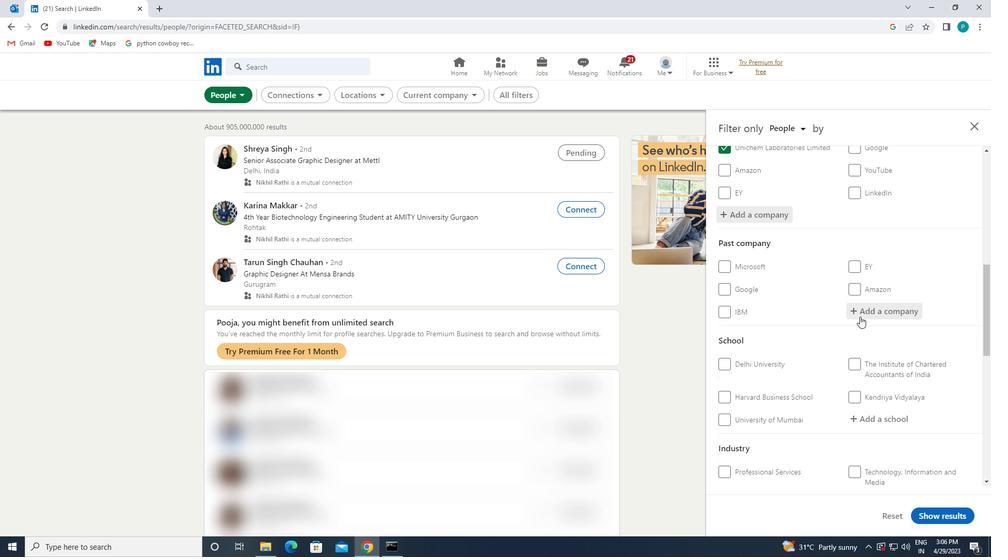 
Action: Mouse moved to (863, 319)
Screenshot: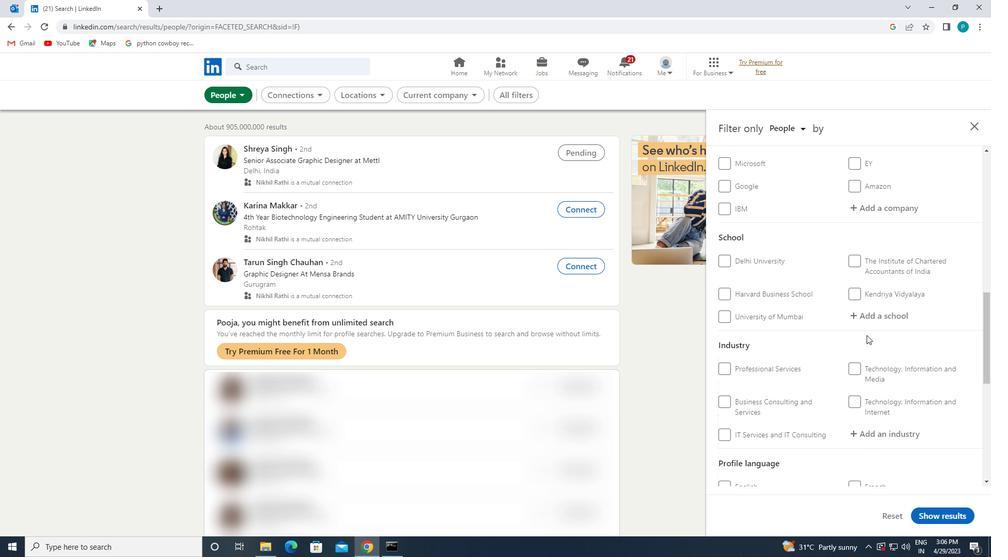 
Action: Mouse pressed left at (863, 319)
Screenshot: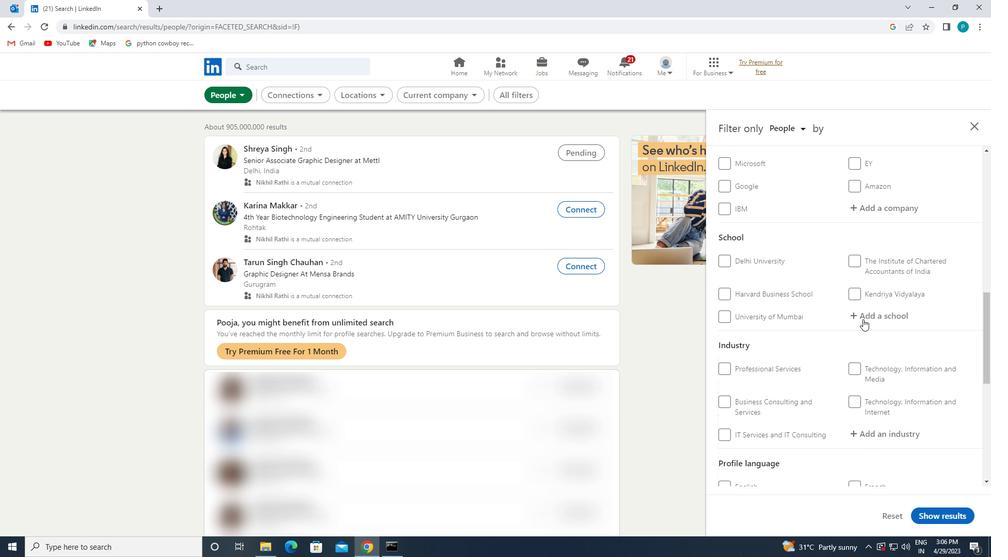 
Action: Key pressed <Key.caps_lock>SRM
Screenshot: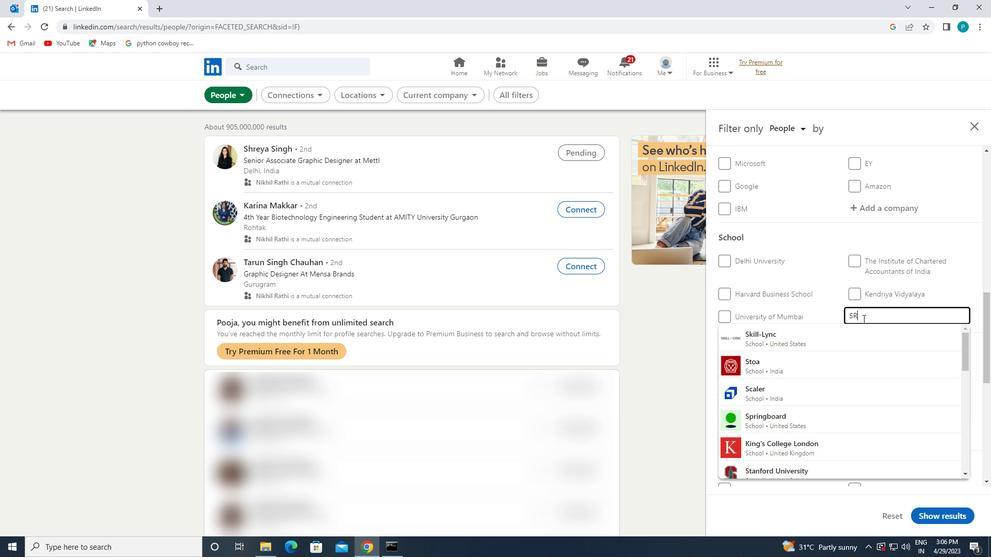 
Action: Mouse moved to (854, 330)
Screenshot: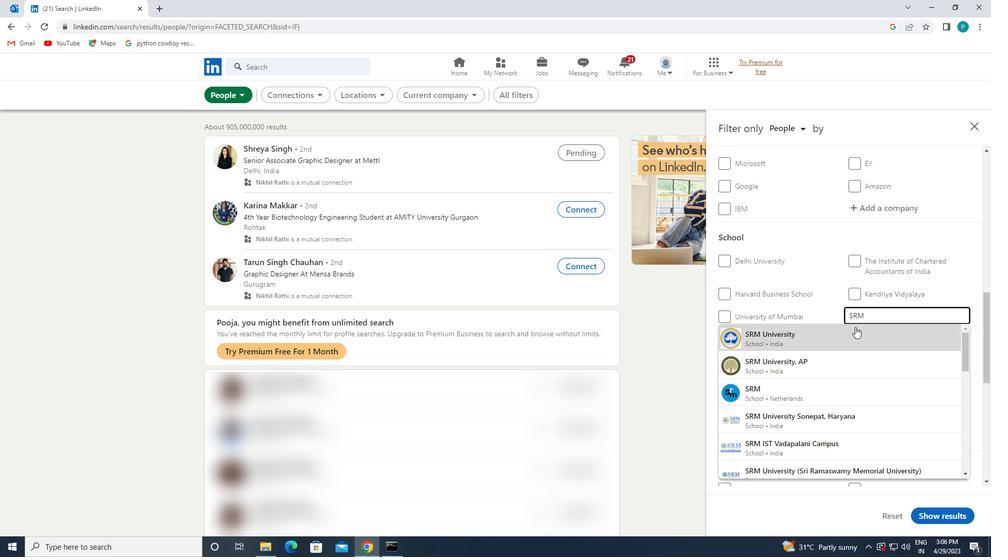 
Action: Mouse pressed left at (854, 330)
Screenshot: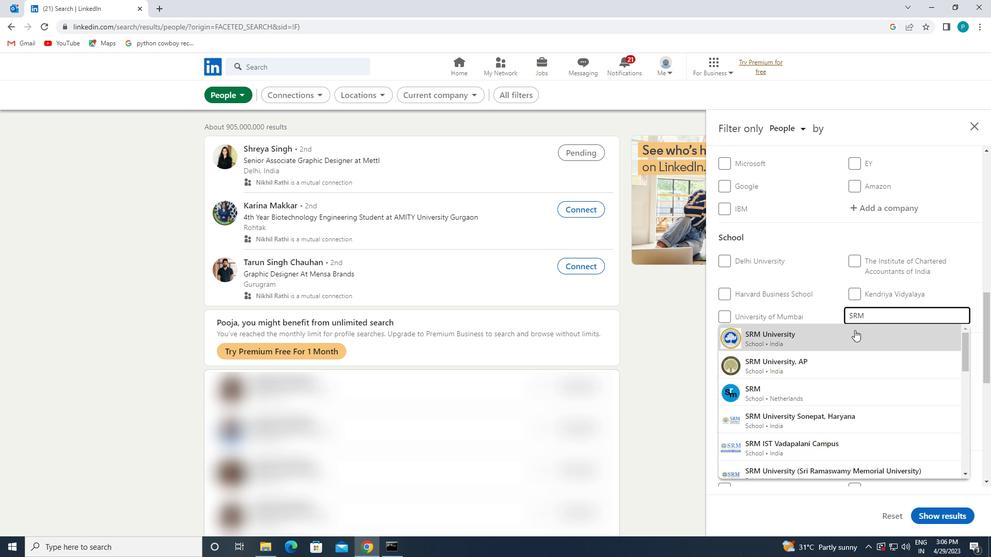 
Action: Mouse scrolled (854, 329) with delta (0, 0)
Screenshot: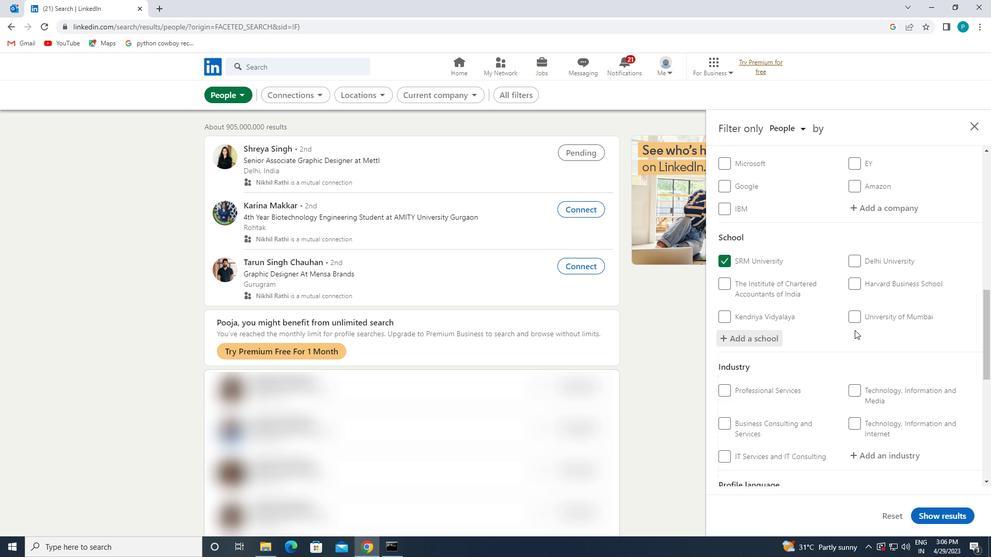 
Action: Mouse scrolled (854, 329) with delta (0, 0)
Screenshot: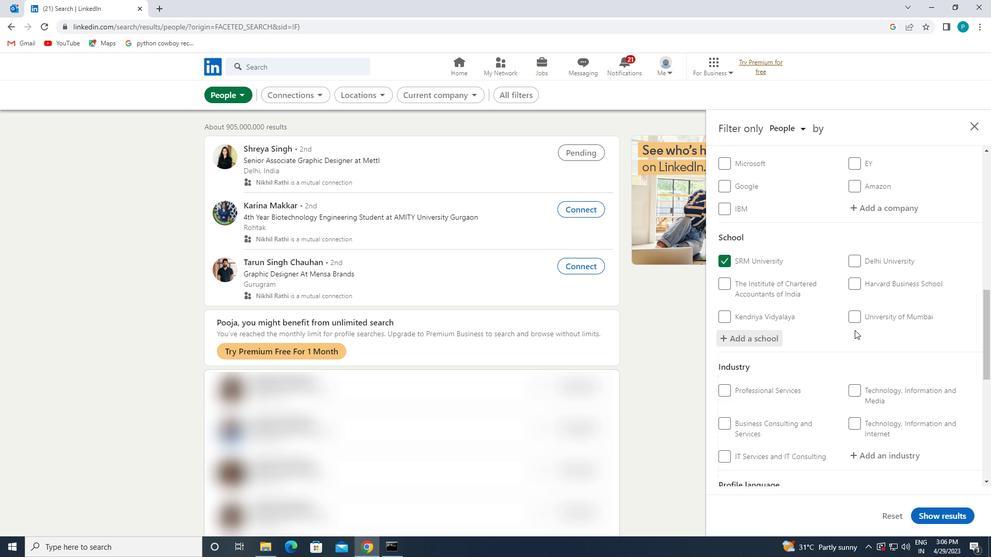 
Action: Mouse moved to (883, 348)
Screenshot: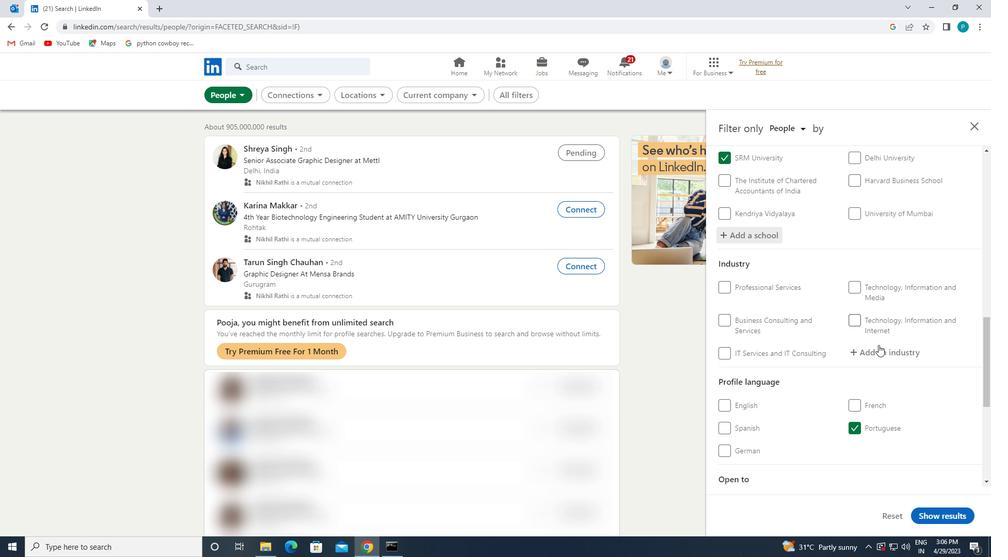
Action: Mouse pressed left at (883, 348)
Screenshot: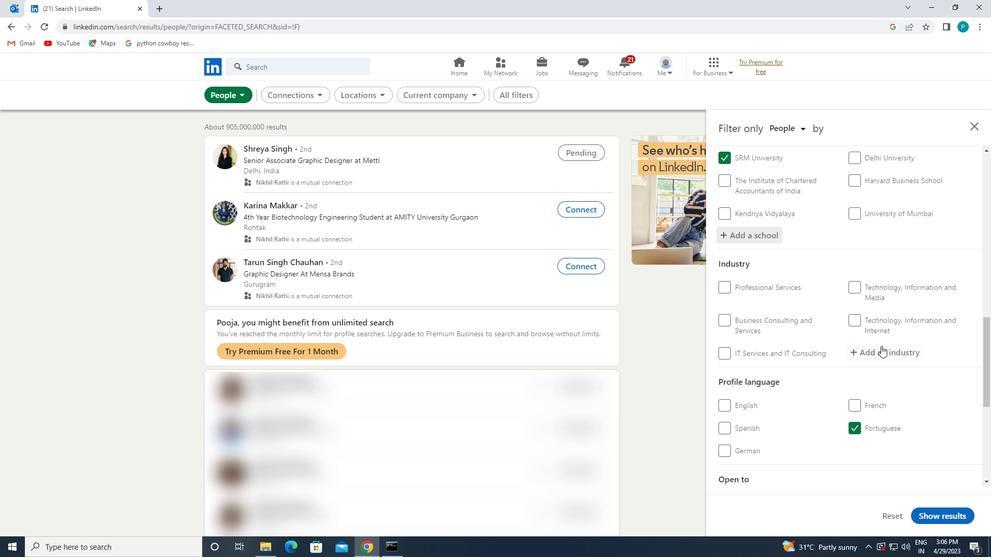 
Action: Mouse moved to (884, 347)
Screenshot: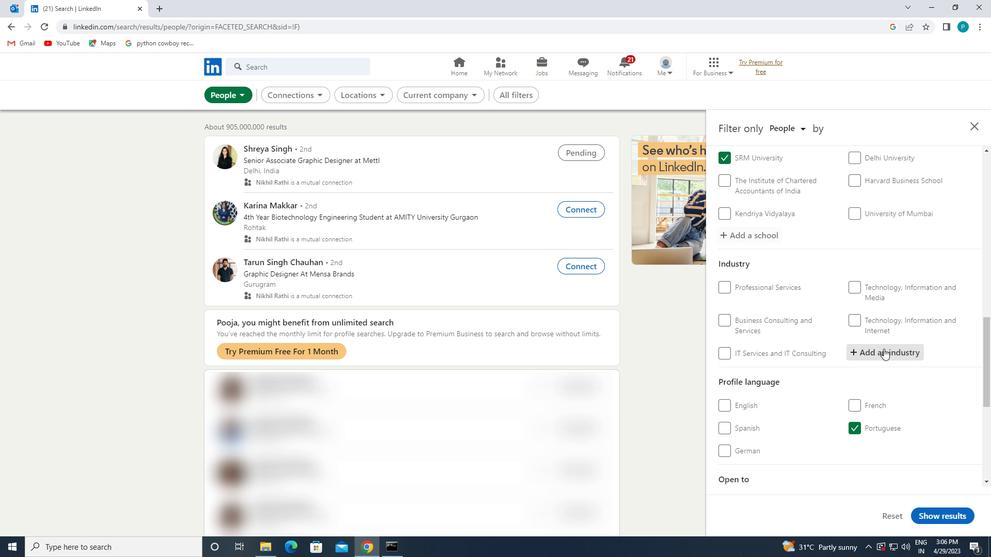 
Action: Key pressed <Key.caps_lock>E<Key.caps_lock>NVIRON
Screenshot: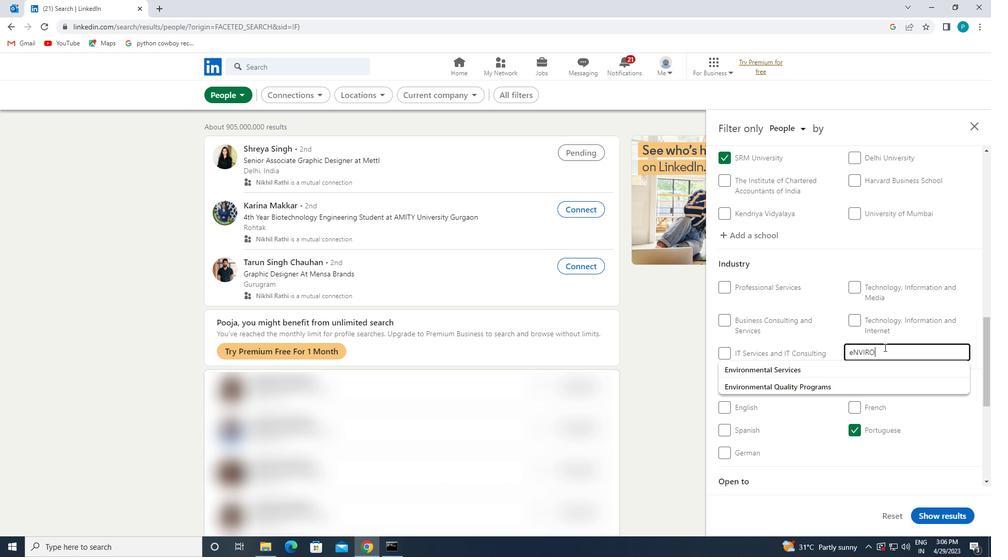 
Action: Mouse moved to (841, 384)
Screenshot: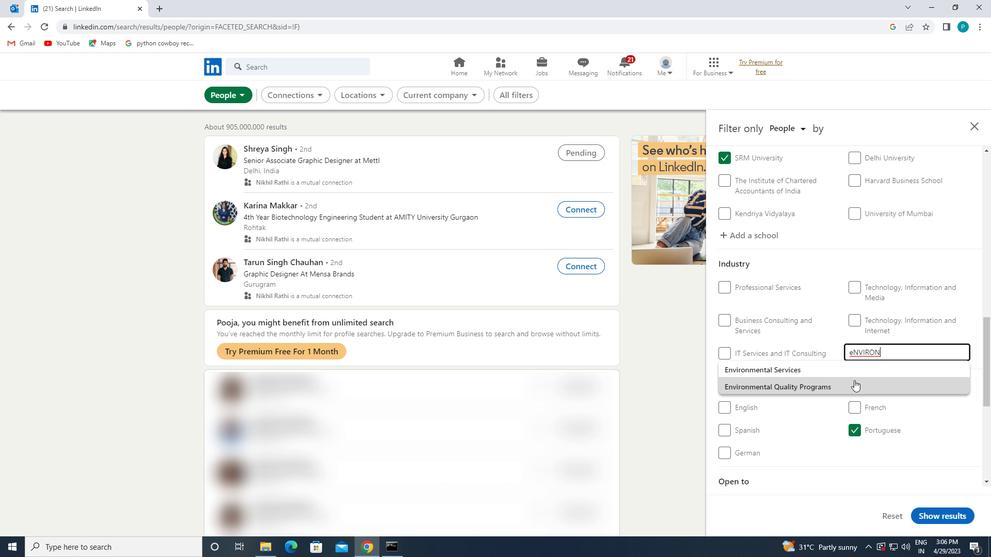 
Action: Mouse pressed left at (841, 384)
Screenshot: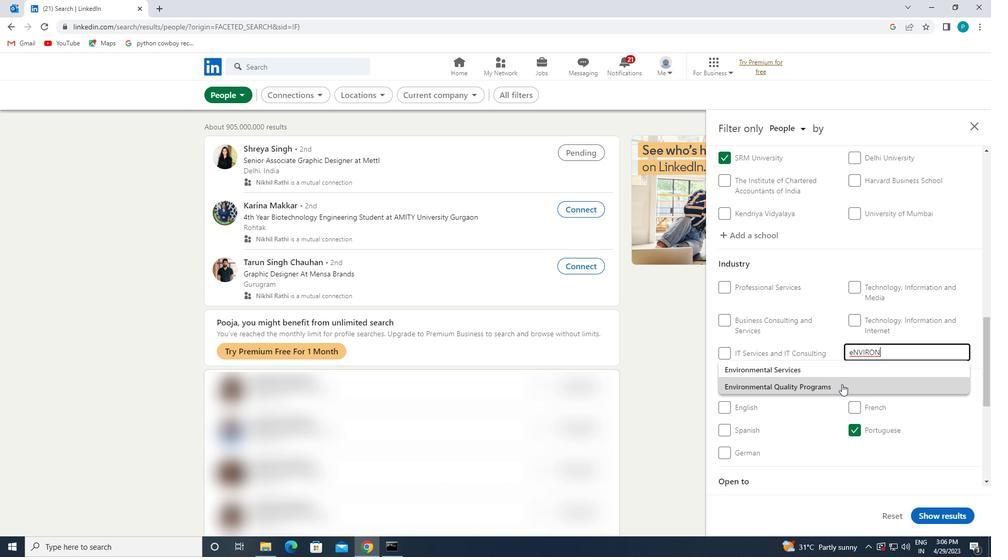 
Action: Mouse scrolled (841, 384) with delta (0, 0)
Screenshot: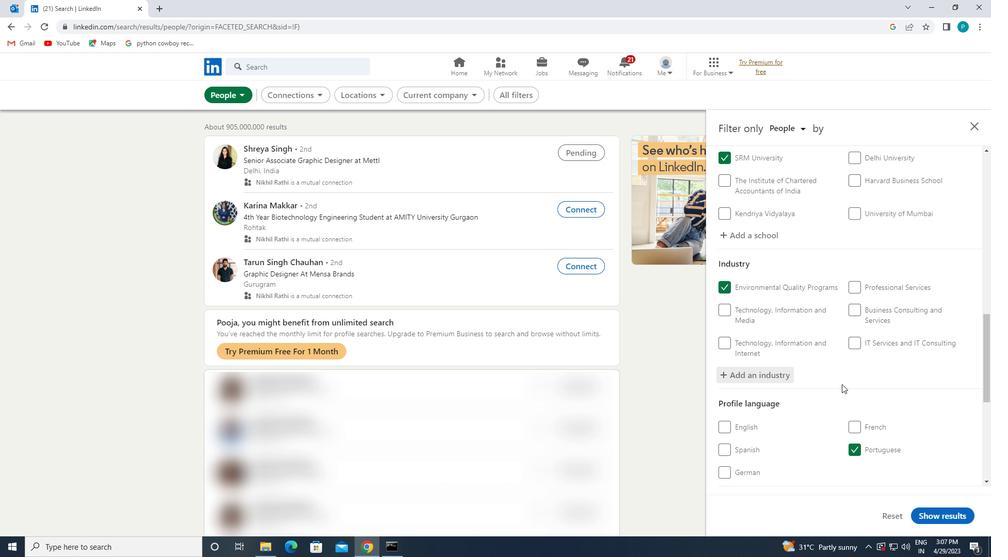 
Action: Mouse scrolled (841, 384) with delta (0, 0)
Screenshot: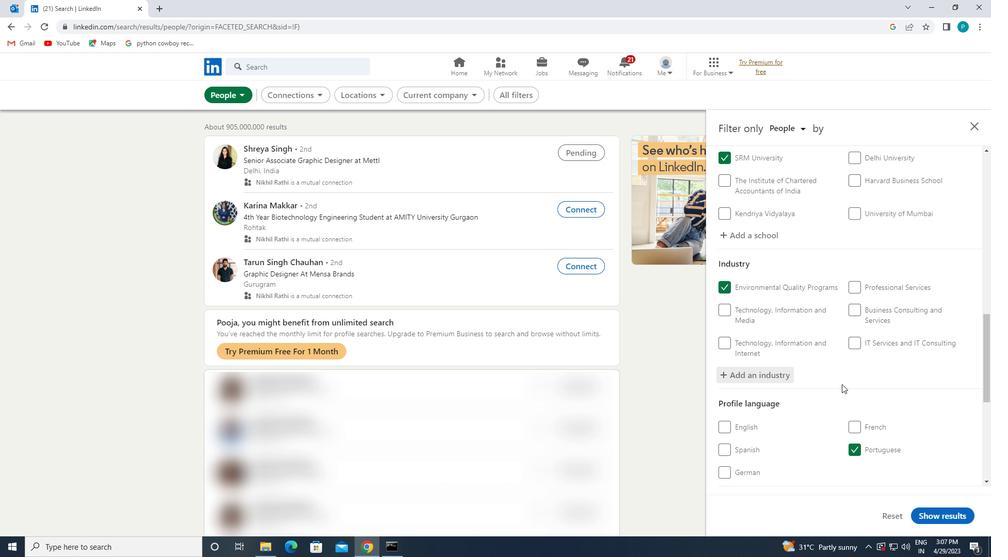 
Action: Mouse moved to (840, 384)
Screenshot: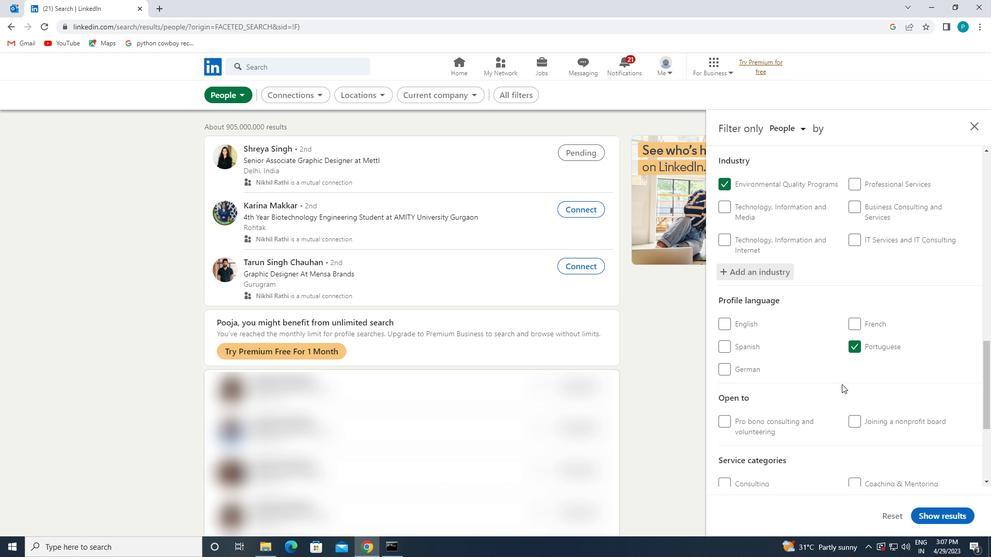 
Action: Mouse scrolled (840, 384) with delta (0, 0)
Screenshot: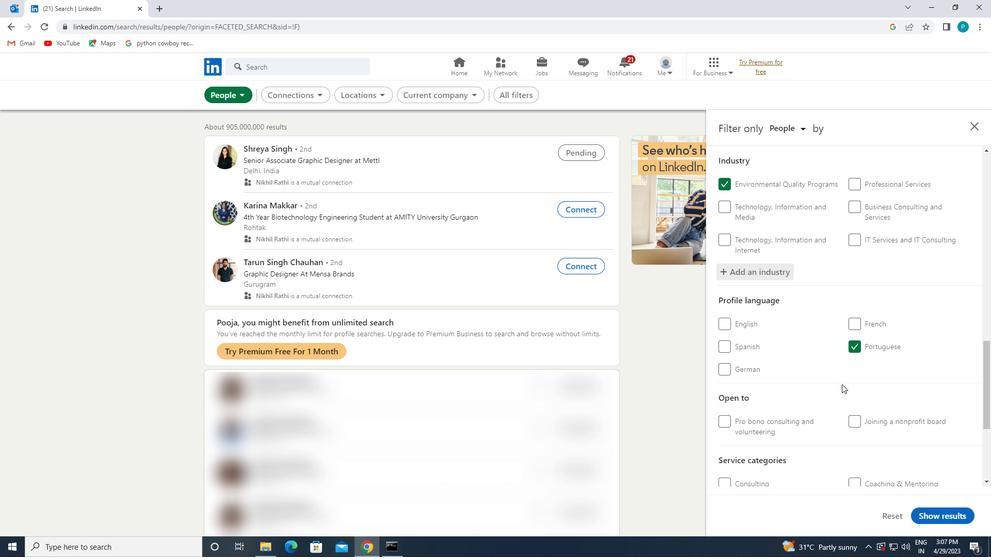 
Action: Mouse scrolled (840, 384) with delta (0, 0)
Screenshot: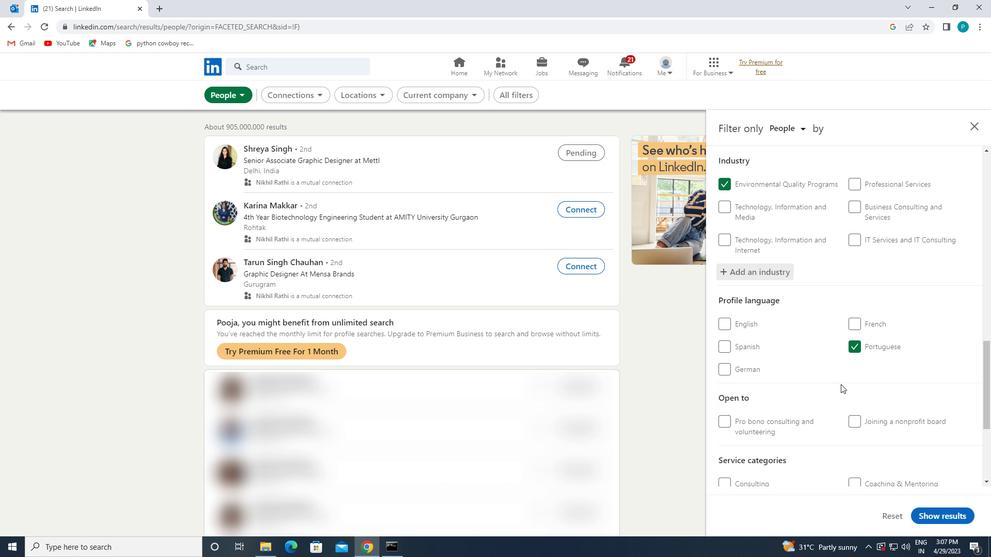 
Action: Mouse moved to (885, 424)
Screenshot: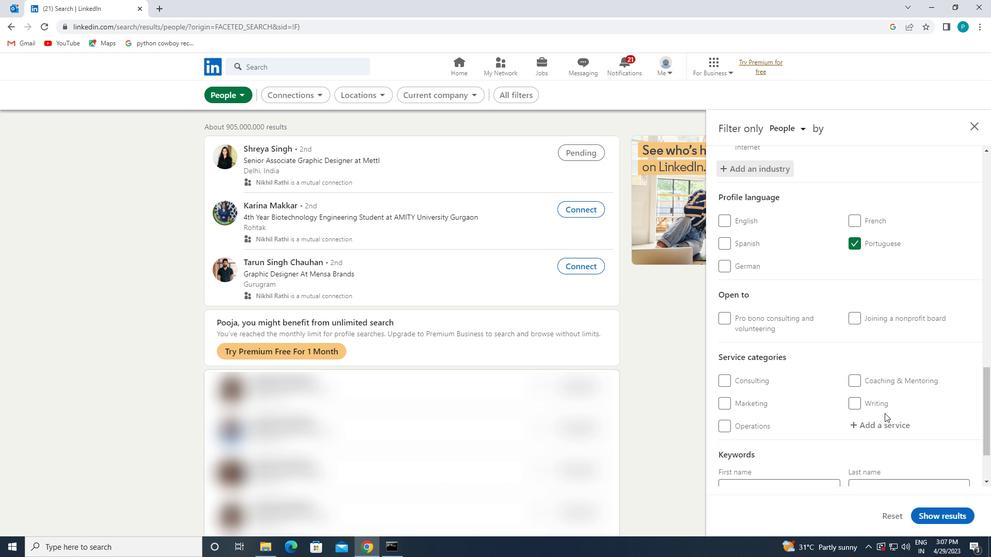 
Action: Mouse pressed left at (885, 424)
Screenshot: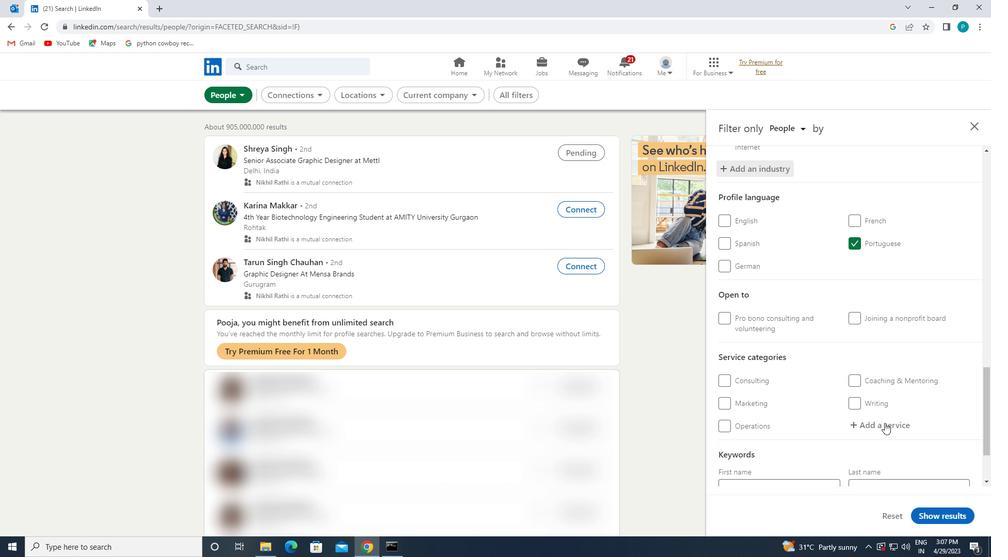
Action: Mouse moved to (893, 424)
Screenshot: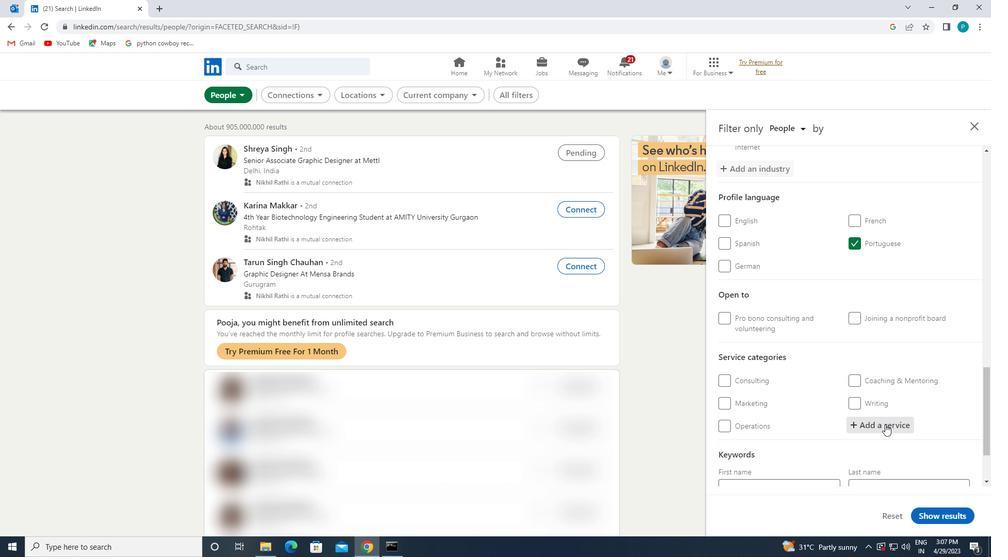 
Action: Key pressed <Key.caps_lock>N<Key.caps_lock>ATURE
Screenshot: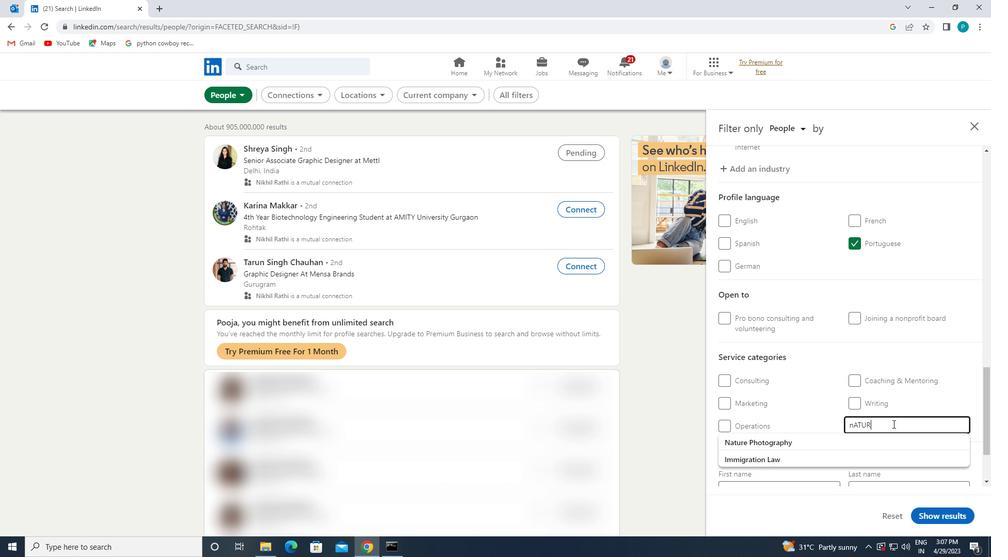 
Action: Mouse moved to (820, 442)
Screenshot: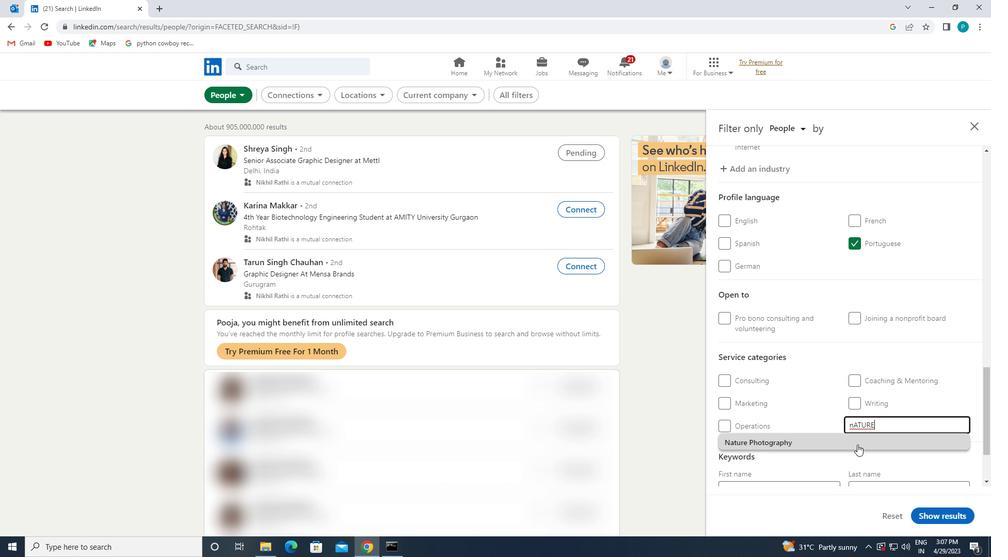 
Action: Mouse pressed left at (820, 442)
Screenshot: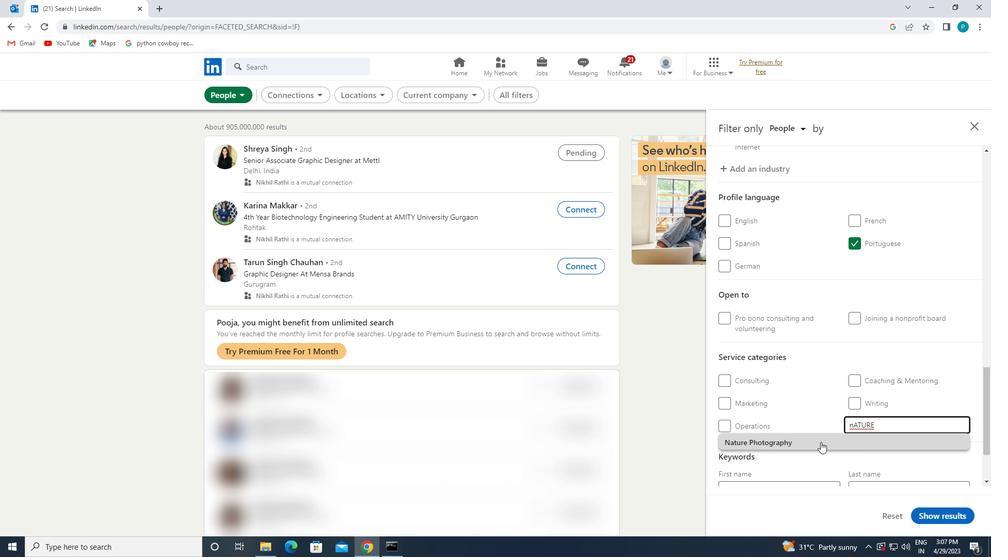 
Action: Mouse scrolled (820, 441) with delta (0, 0)
Screenshot: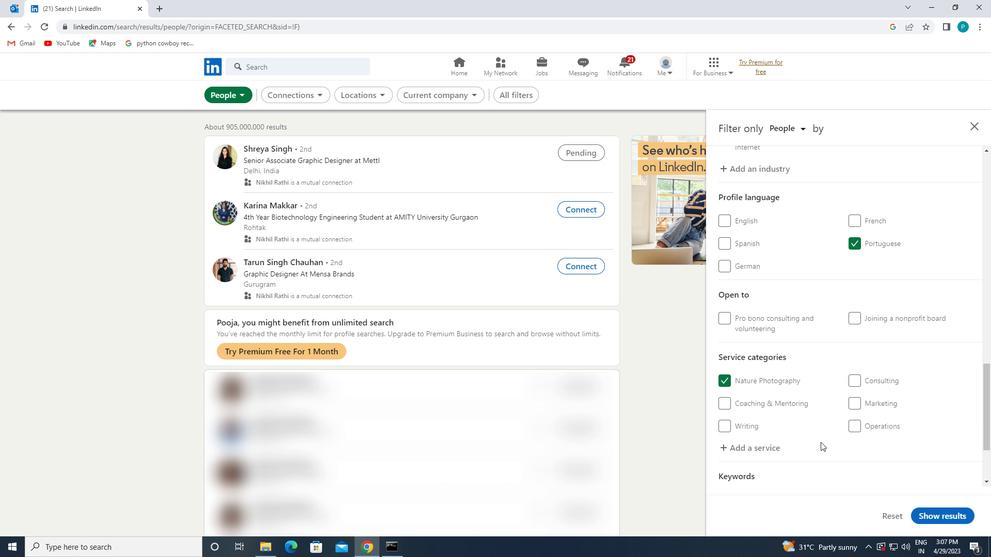 
Action: Mouse scrolled (820, 441) with delta (0, 0)
Screenshot: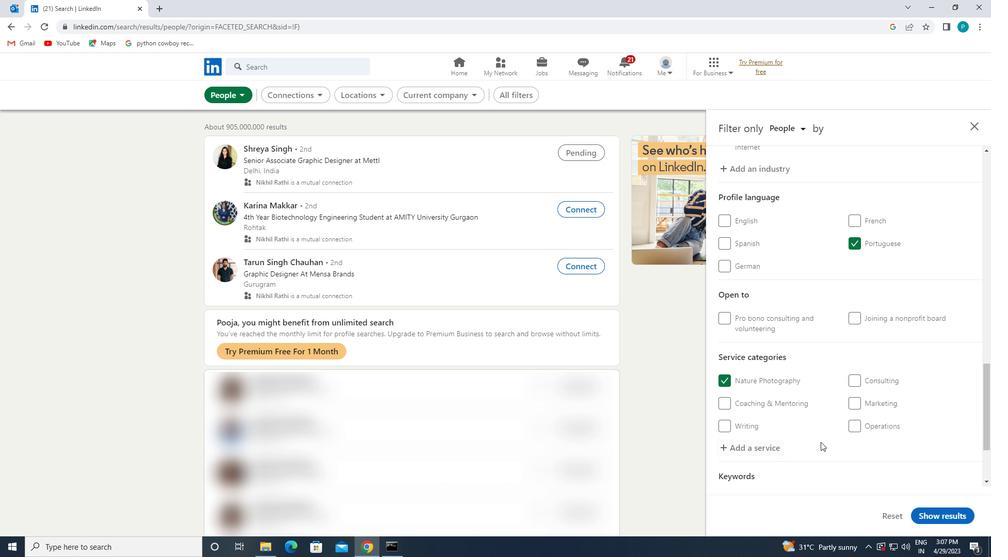 
Action: Mouse moved to (803, 440)
Screenshot: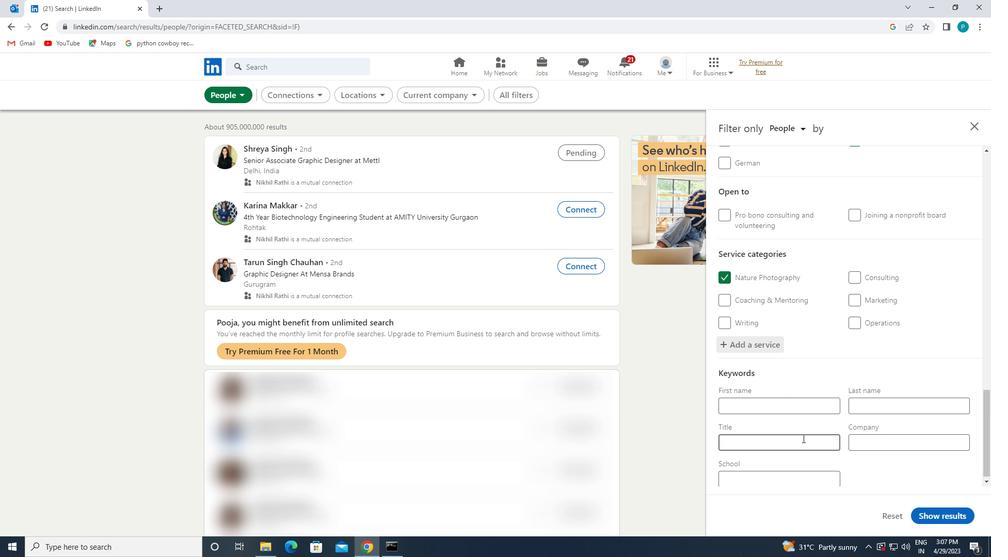 
Action: Mouse pressed left at (803, 440)
Screenshot: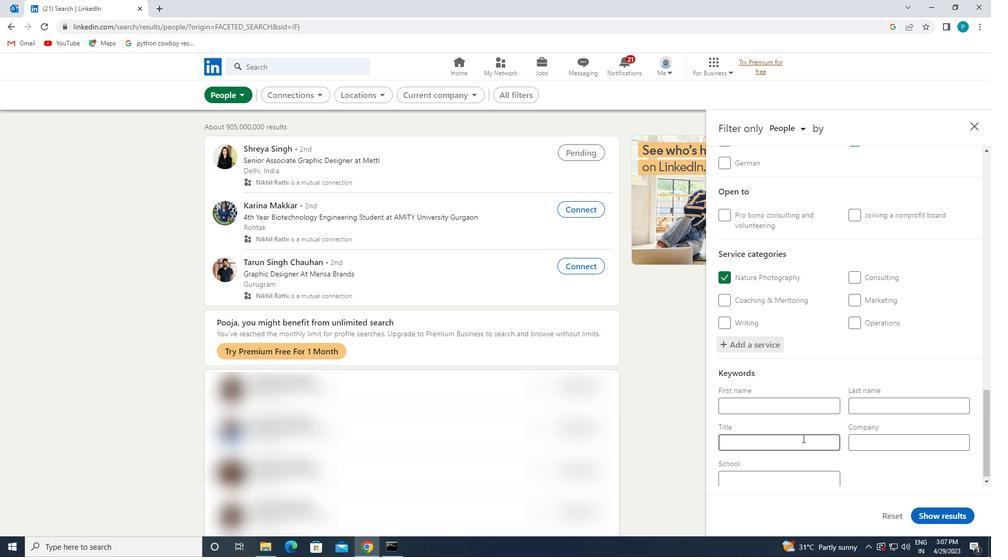 
Action: Key pressed <Key.caps_lock>M<Key.caps_lock>A<Key.backspace><Key.backspace>M<Key.caps_lock>ATHEMATTICIAN
Screenshot: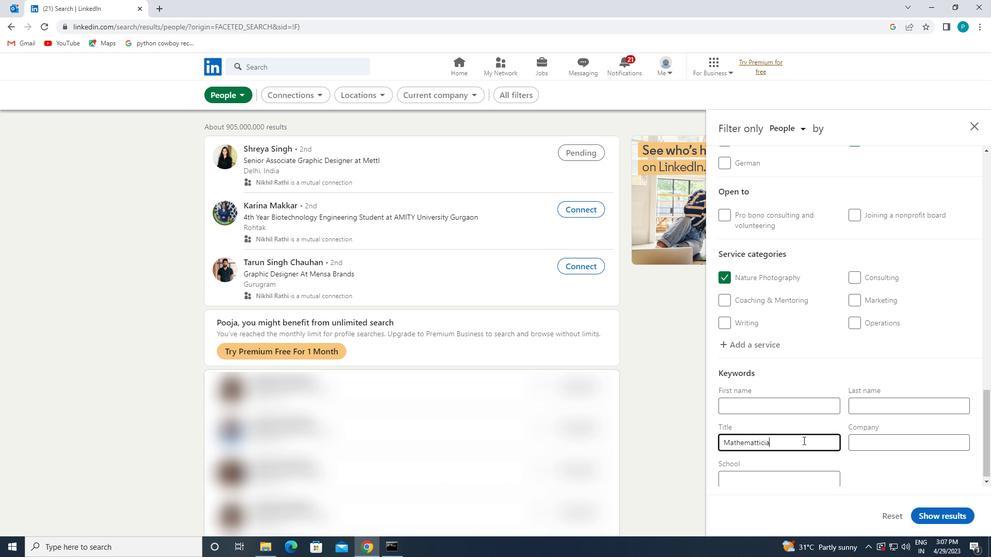 
Action: Mouse moved to (853, 453)
Screenshot: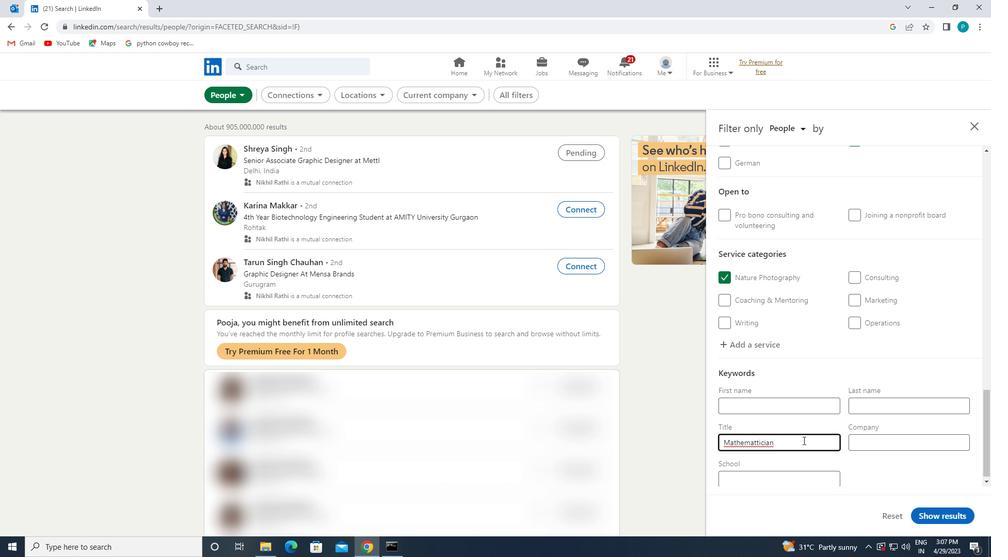 
Action: Mouse scrolled (853, 452) with delta (0, 0)
Screenshot: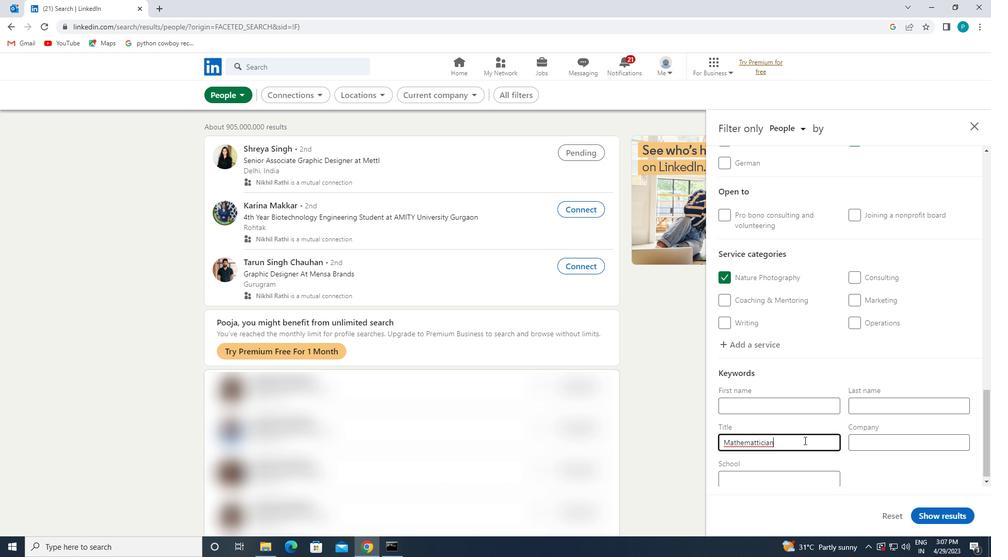 
Action: Mouse moved to (759, 439)
Screenshot: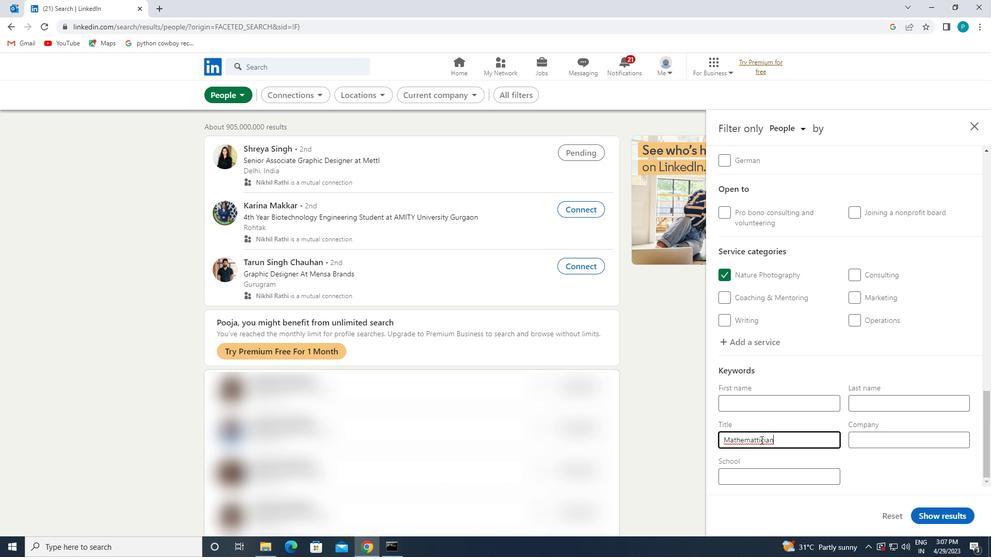 
Action: Mouse pressed left at (759, 439)
Screenshot: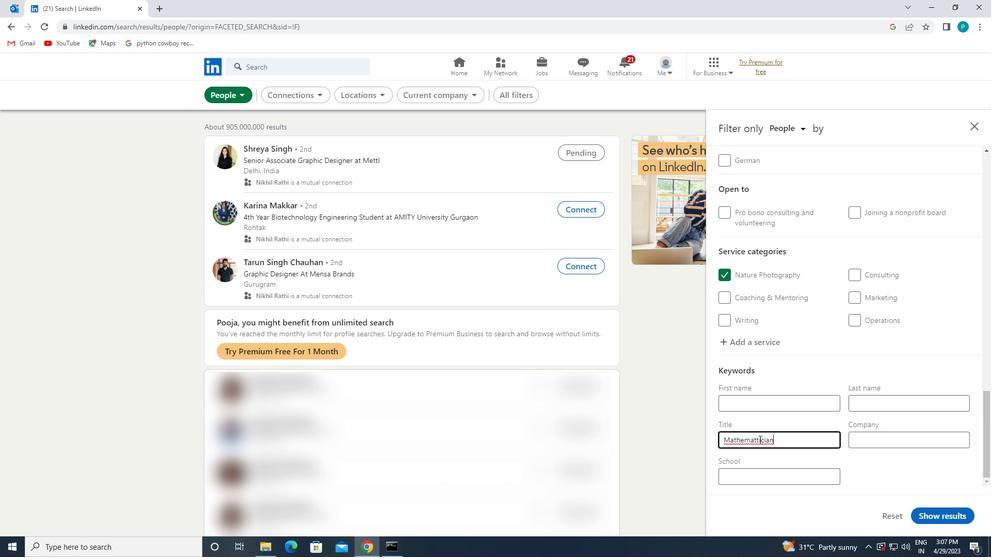 
Action: Key pressed <Key.backspace>
Screenshot: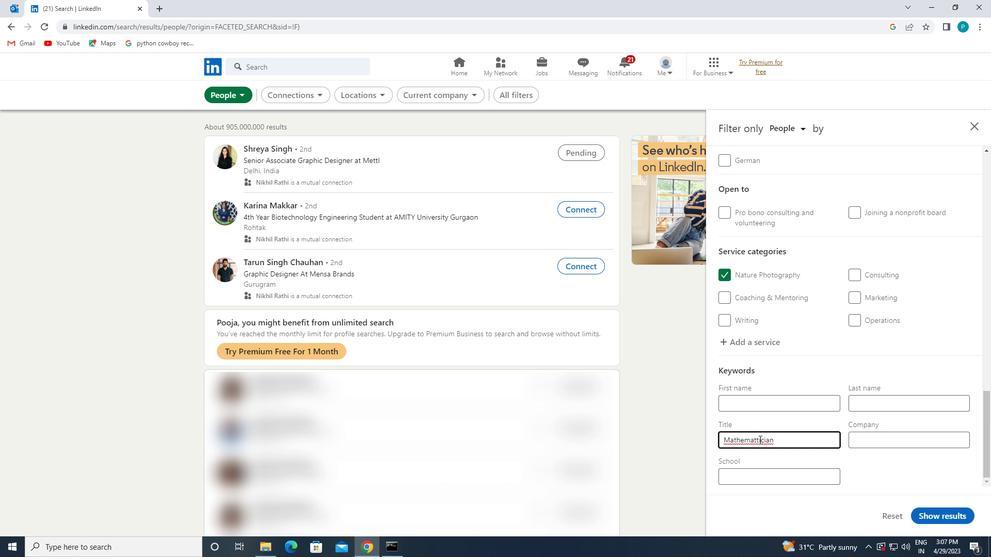 
Action: Mouse moved to (940, 484)
Screenshot: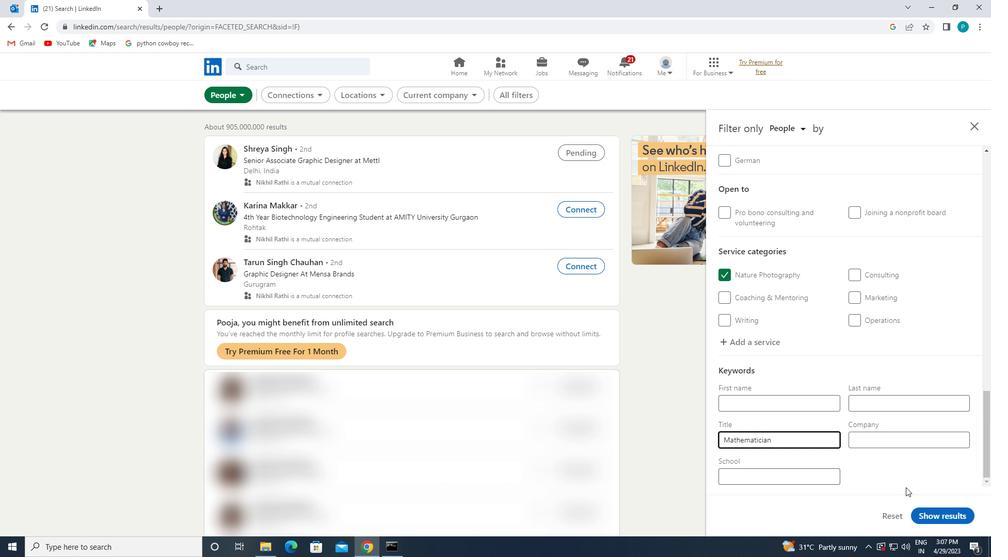 
Action: Mouse scrolled (940, 484) with delta (0, 0)
Screenshot: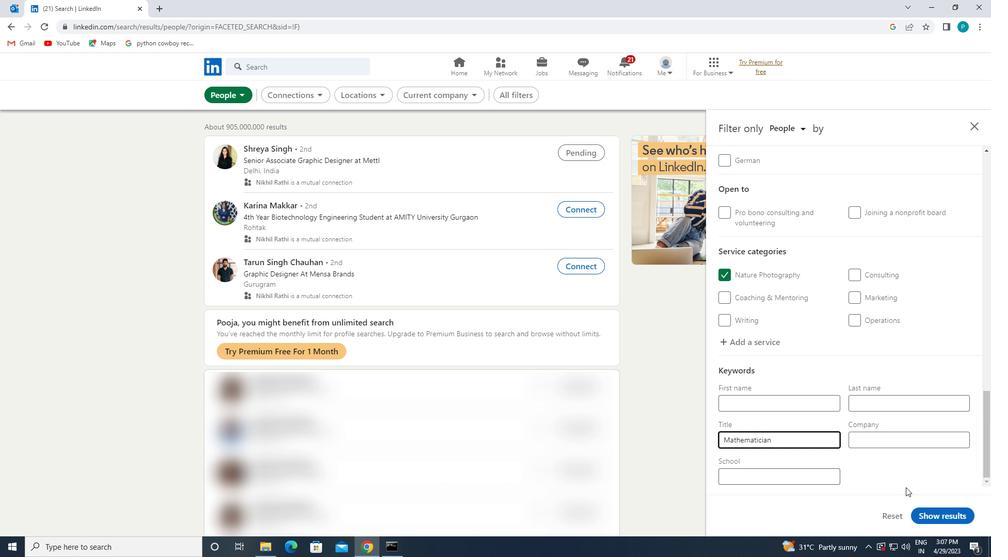 
Action: Mouse moved to (938, 483)
Screenshot: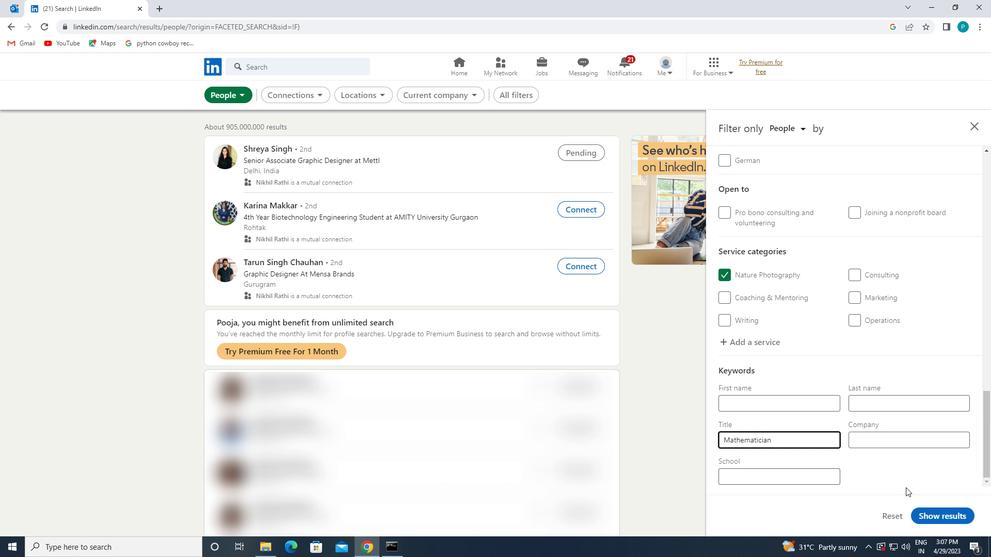 
Action: Mouse scrolled (938, 482) with delta (0, 0)
Screenshot: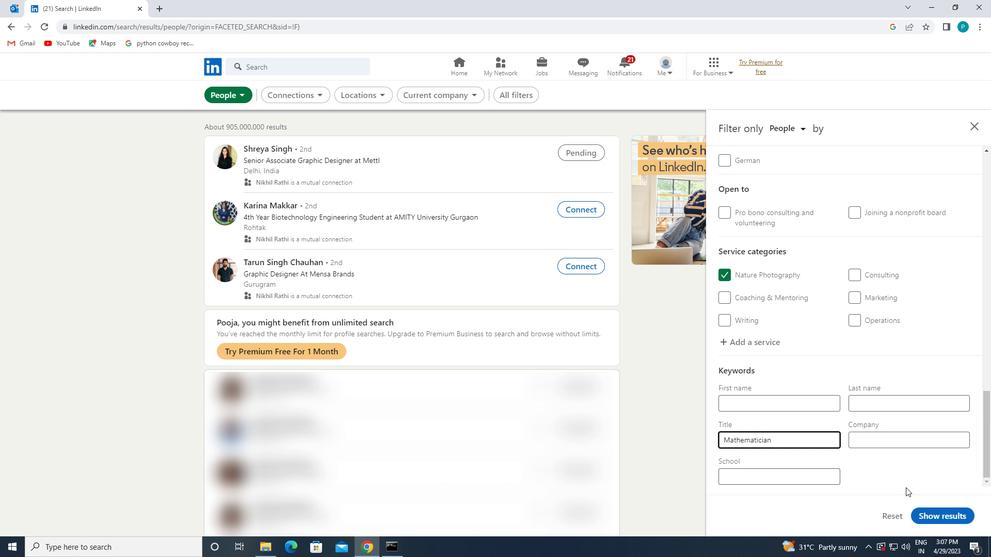 
Action: Mouse moved to (930, 518)
Screenshot: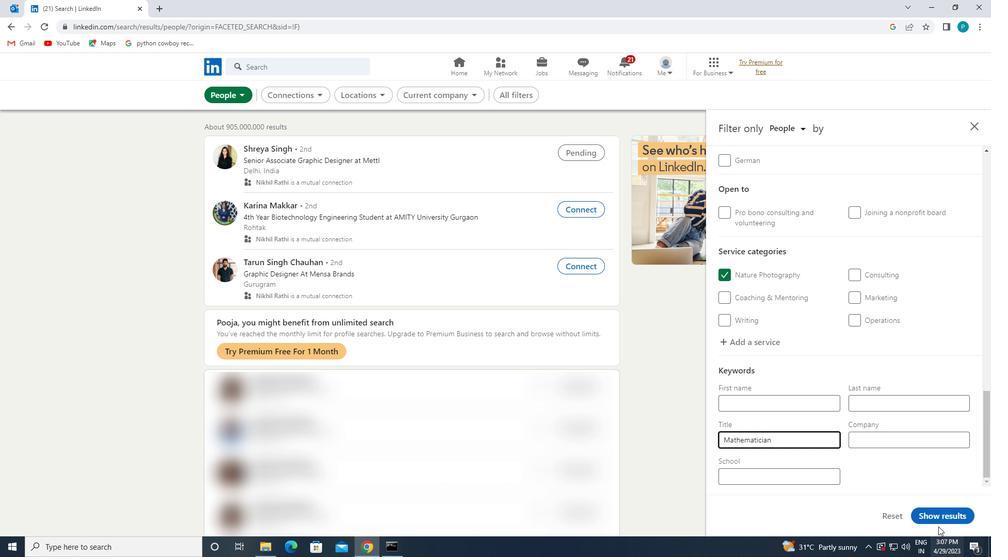 
Action: Mouse pressed left at (930, 518)
Screenshot: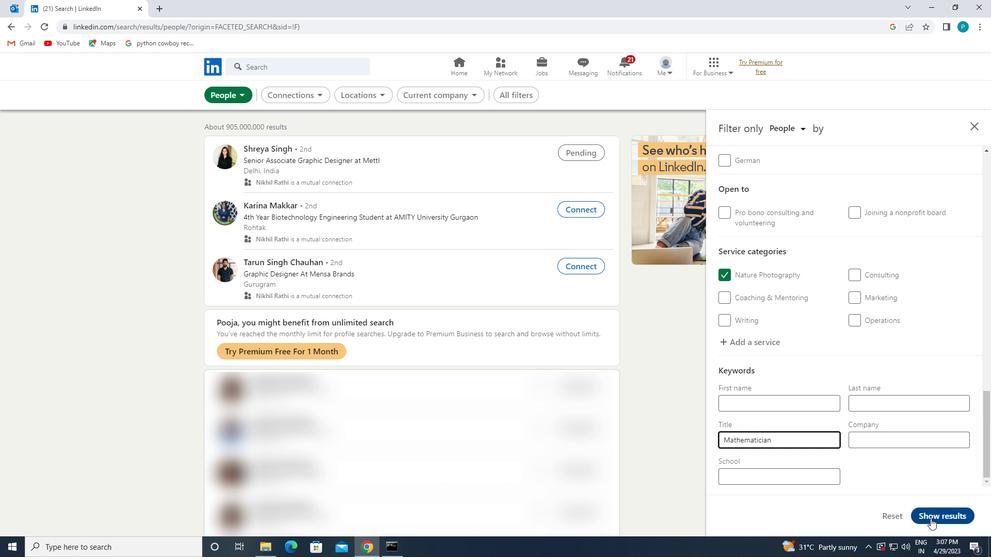 
